 Task: Open Card Card0000000132 in Board Board0000000033 in Workspace WS0000000011 in Trello. Add Member Nikrathi889@gmail.com to Card Card0000000132 in Board Board0000000033 in Workspace WS0000000011 in Trello. Add Red Label titled Label0000000132 to Card Card0000000132 in Board Board0000000033 in Workspace WS0000000011 in Trello. Add Checklist CL0000000132 to Card Card0000000132 in Board Board0000000033 in Workspace WS0000000011 in Trello. Add Dates with Start Date as Nov 01 2023 and Due Date as Nov 30 2023 to Card Card0000000132 in Board Board0000000033 in Workspace WS0000000011 in Trello
Action: Mouse moved to (396, 547)
Screenshot: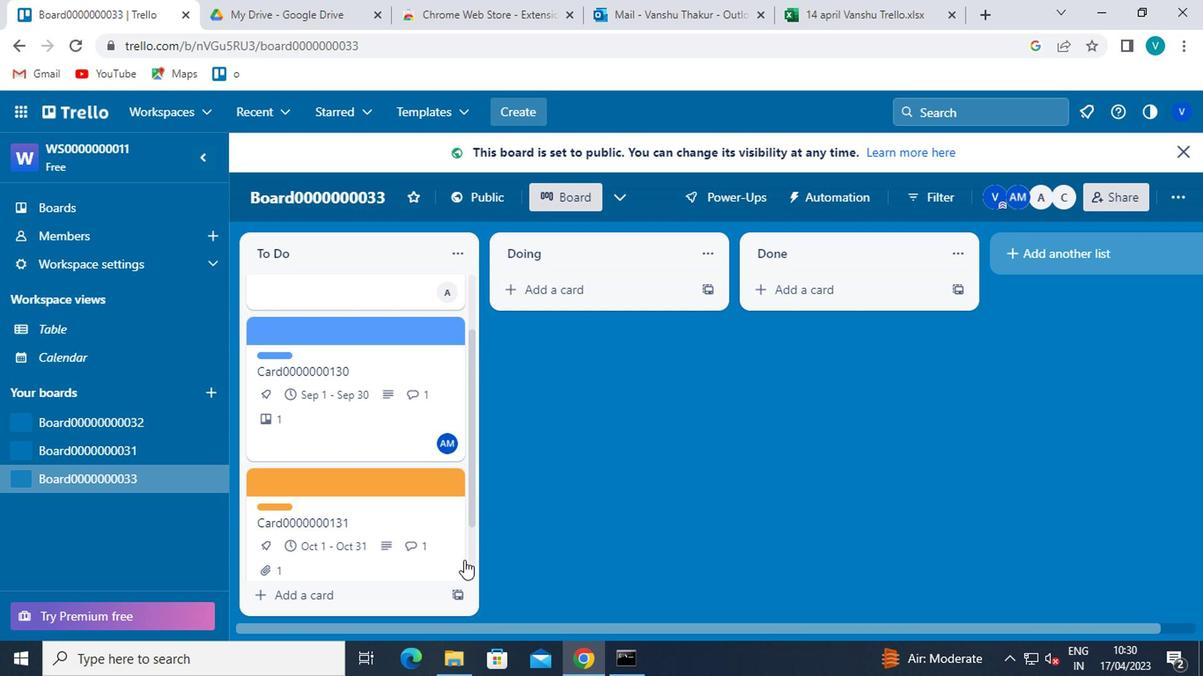 
Action: Mouse scrolled (396, 546) with delta (0, 0)
Screenshot: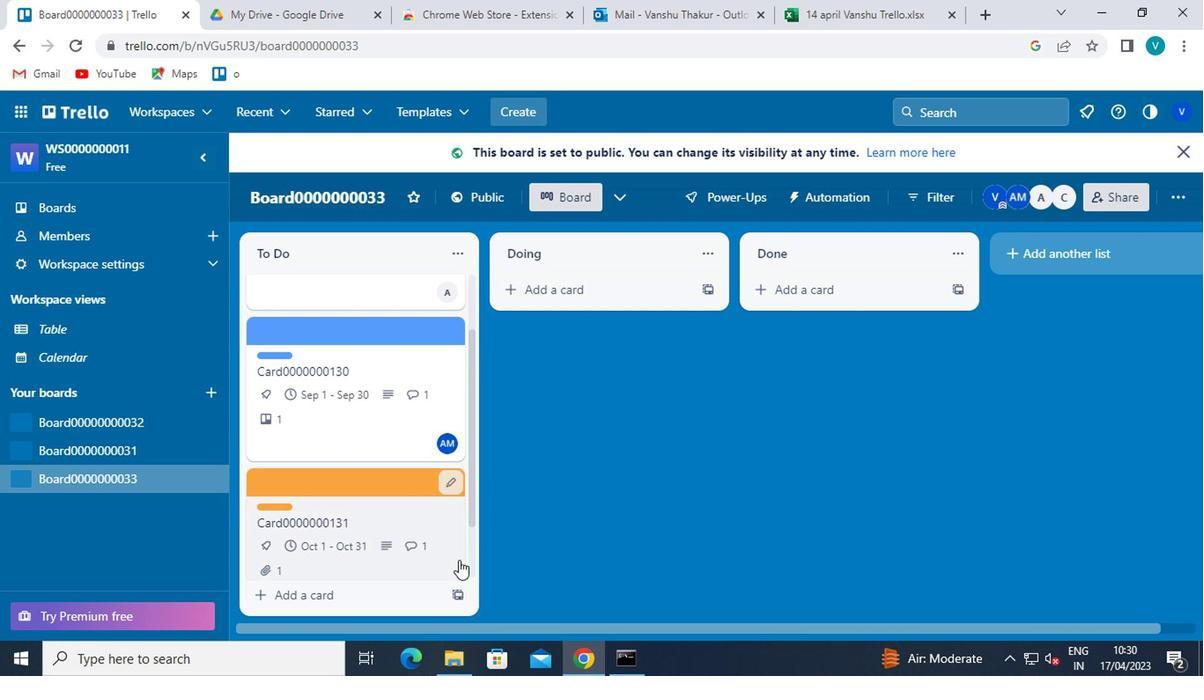 
Action: Mouse moved to (396, 547)
Screenshot: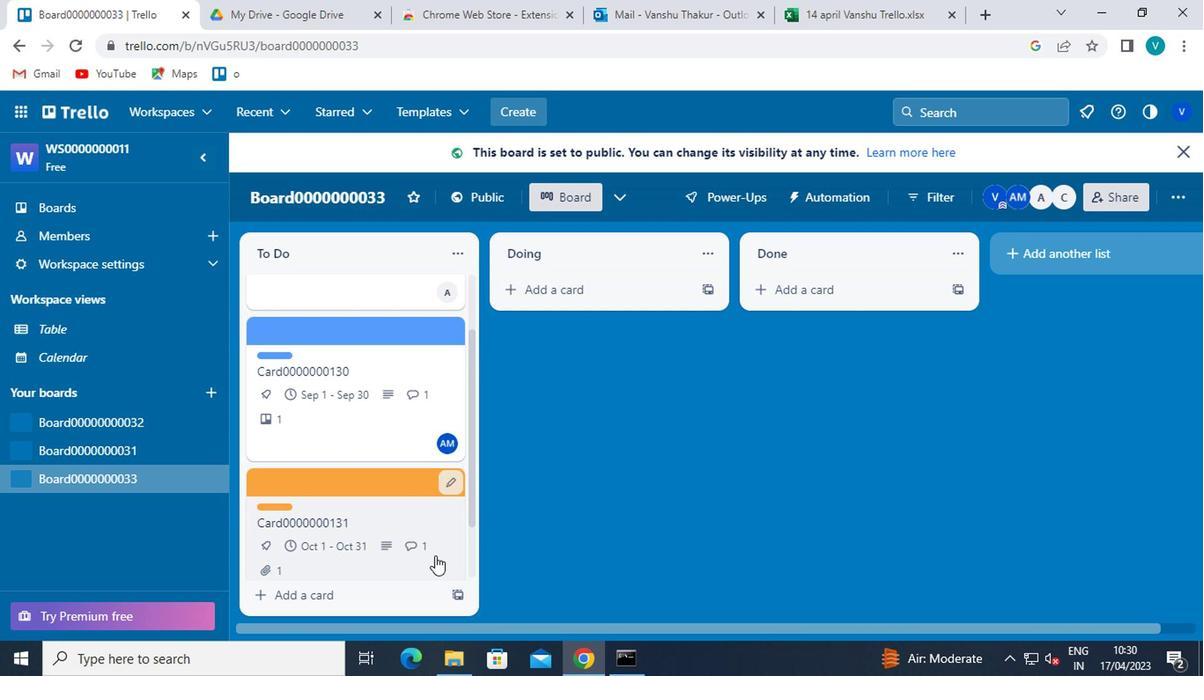 
Action: Mouse scrolled (396, 546) with delta (0, 0)
Screenshot: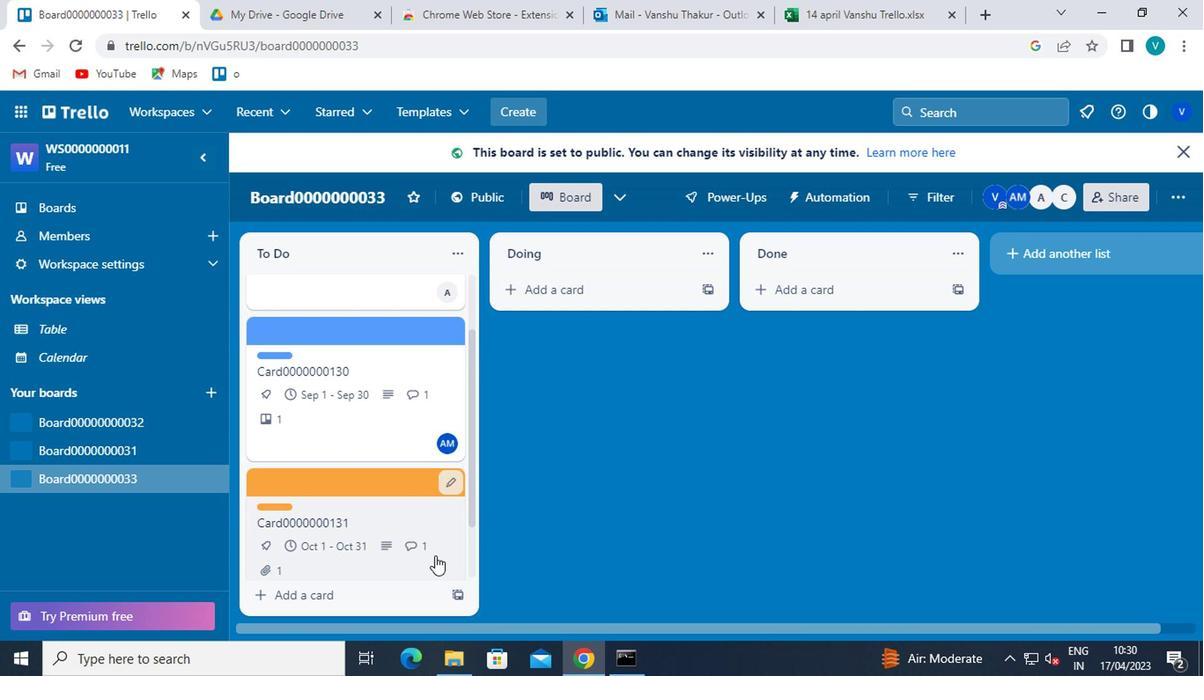 
Action: Mouse scrolled (396, 546) with delta (0, 0)
Screenshot: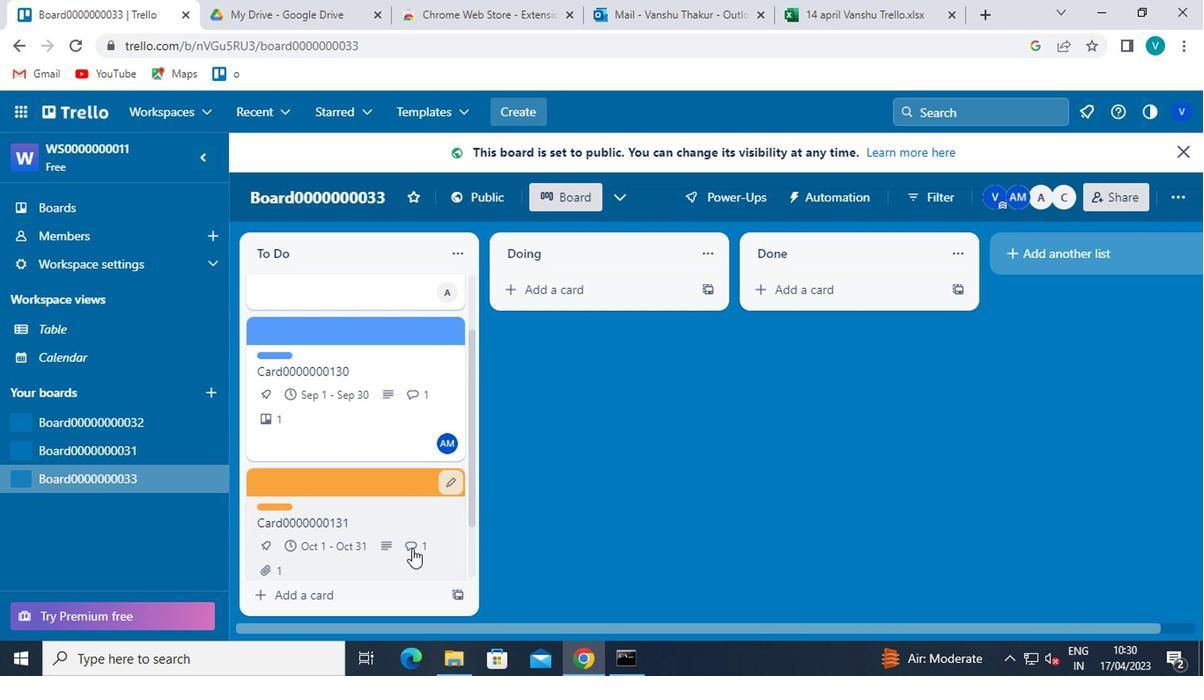 
Action: Mouse scrolled (396, 546) with delta (0, 0)
Screenshot: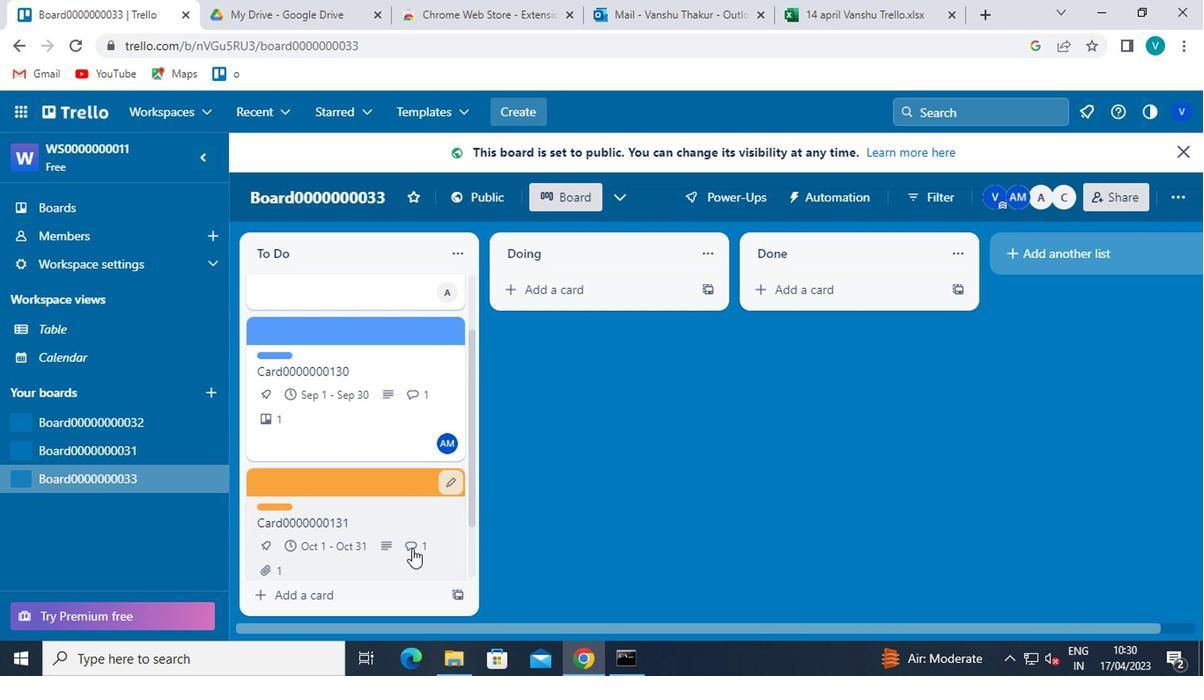 
Action: Mouse scrolled (396, 546) with delta (0, 0)
Screenshot: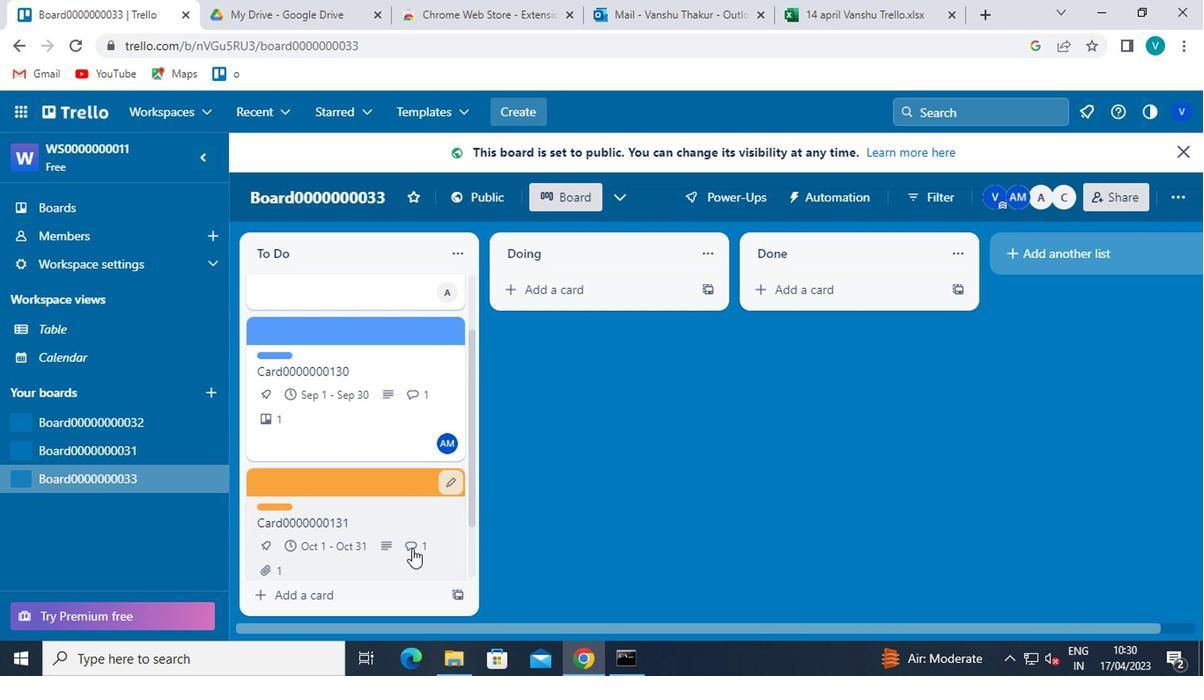 
Action: Mouse scrolled (396, 546) with delta (0, 0)
Screenshot: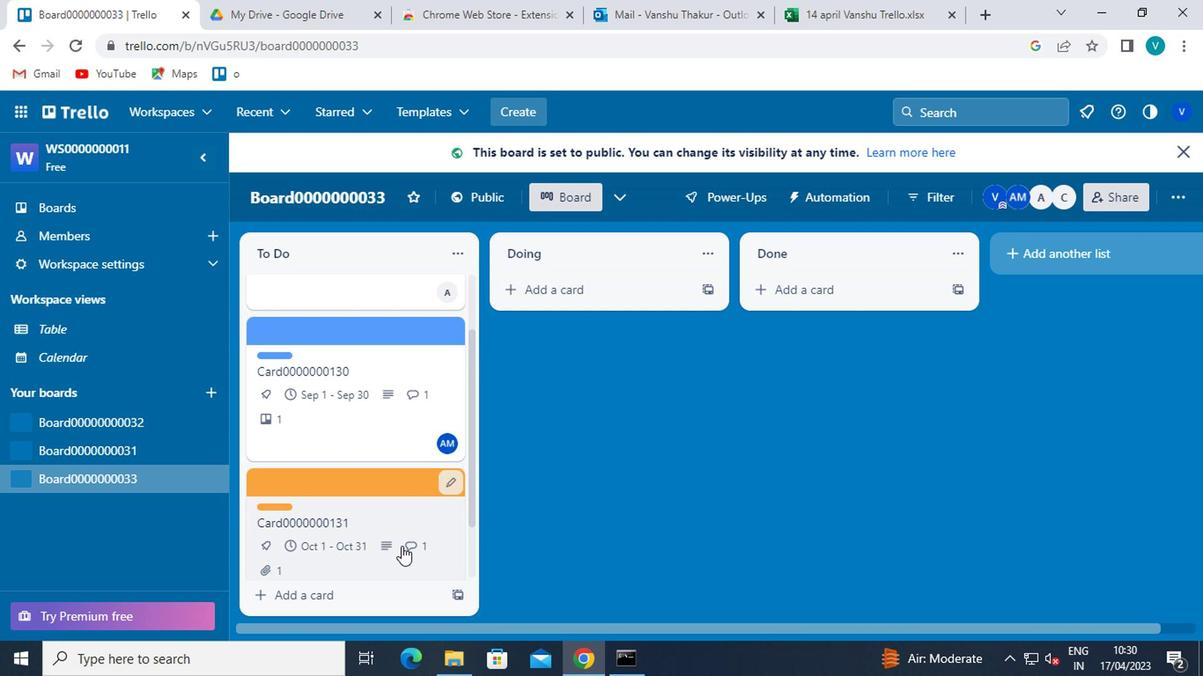 
Action: Mouse scrolled (396, 546) with delta (0, 0)
Screenshot: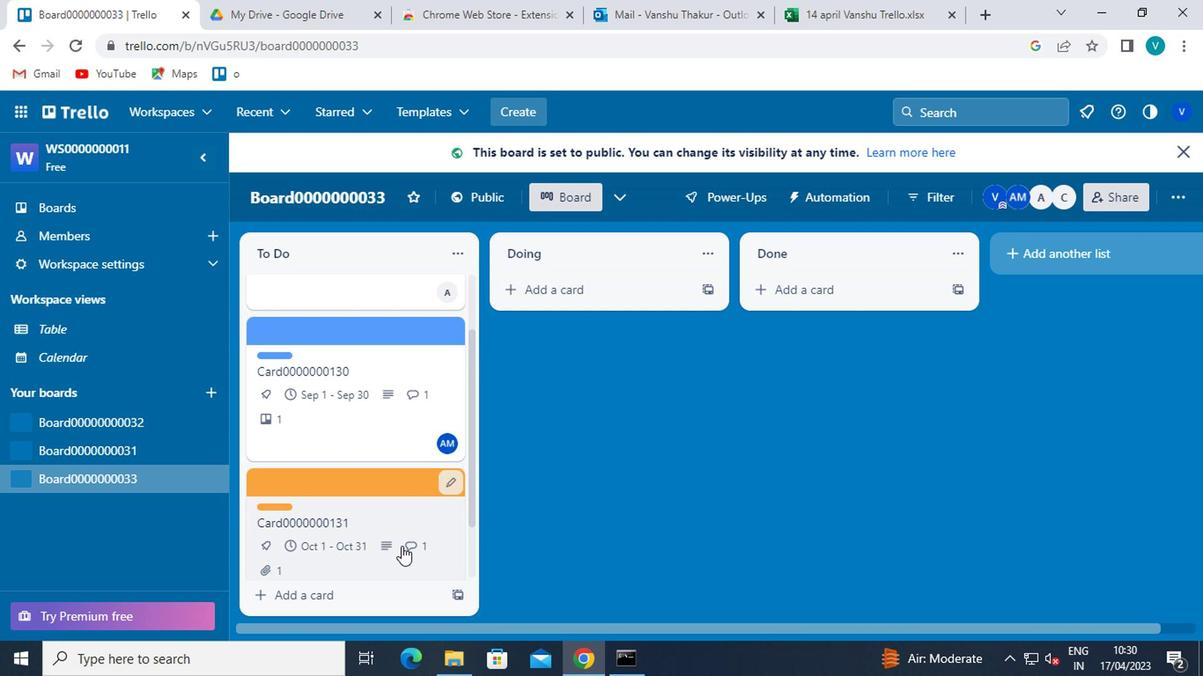 
Action: Mouse moved to (375, 547)
Screenshot: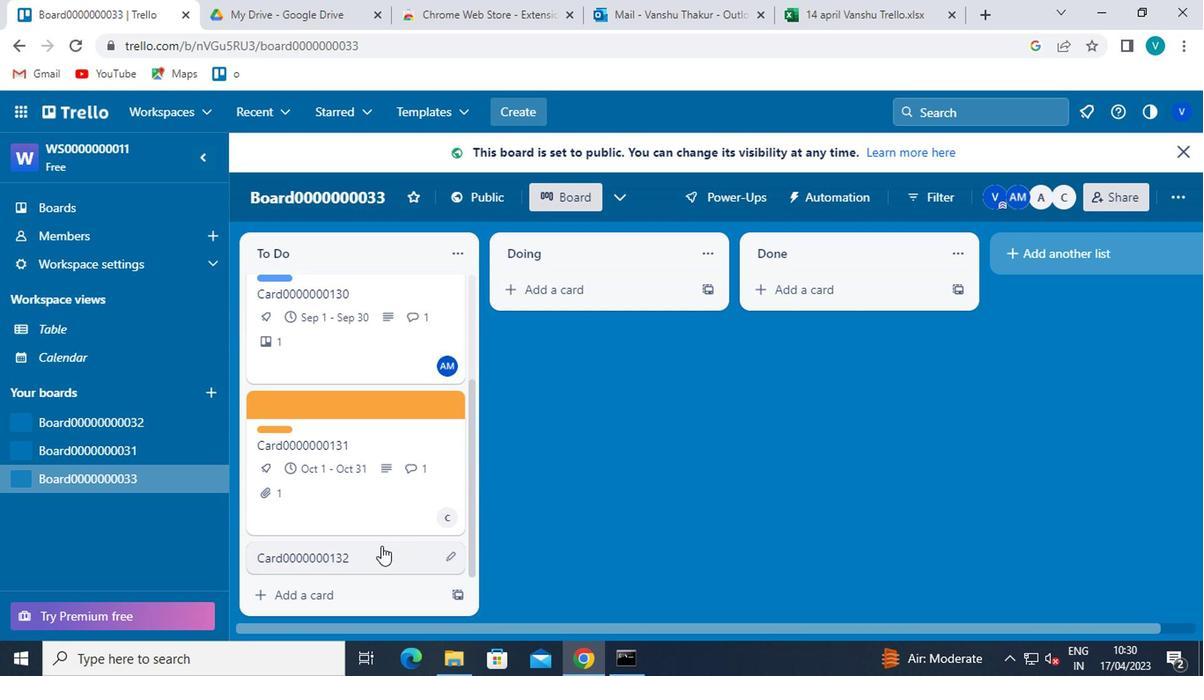 
Action: Mouse pressed left at (375, 547)
Screenshot: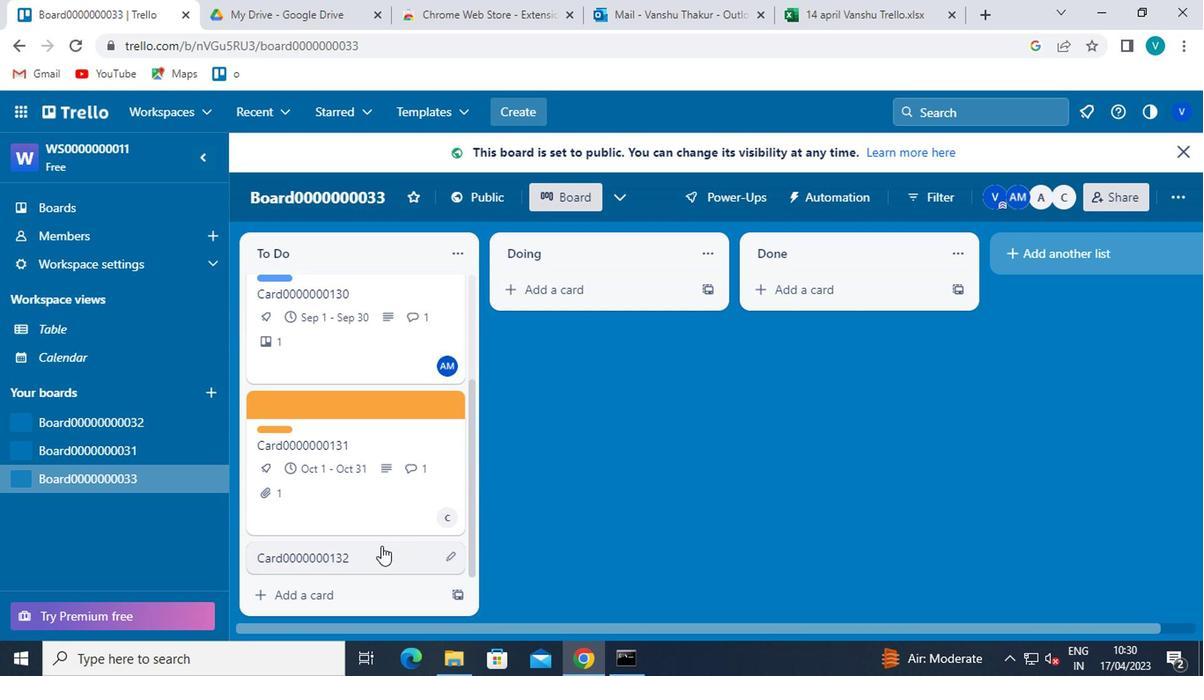 
Action: Mouse moved to (789, 326)
Screenshot: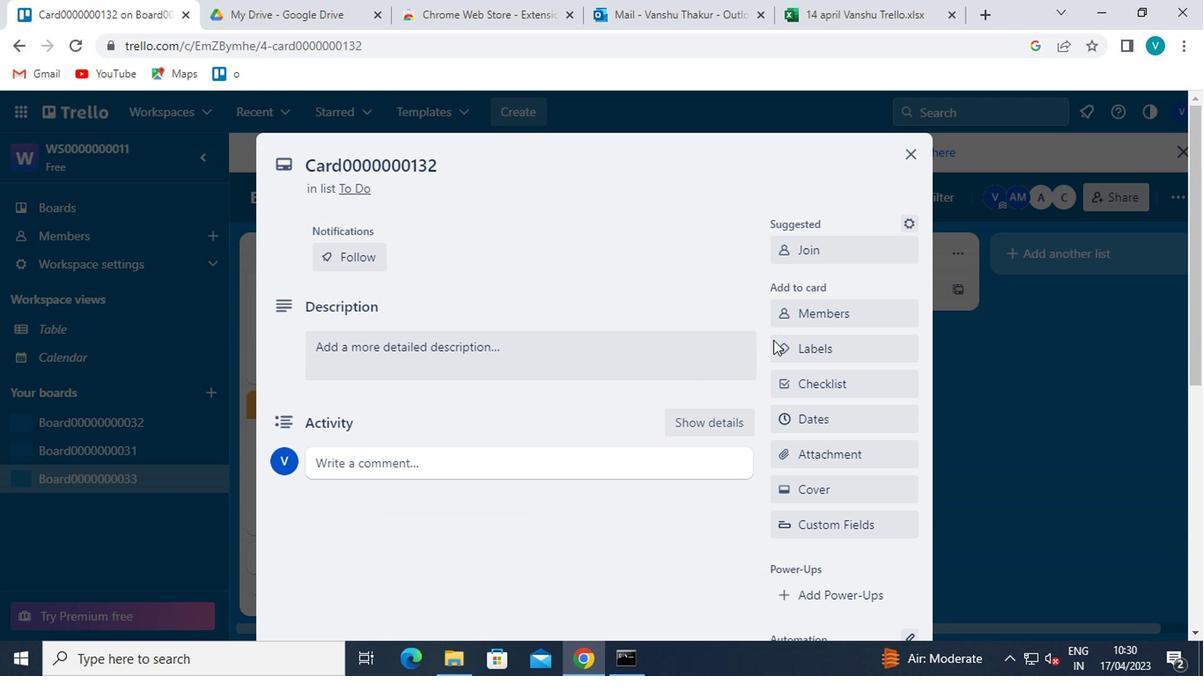 
Action: Mouse pressed left at (789, 326)
Screenshot: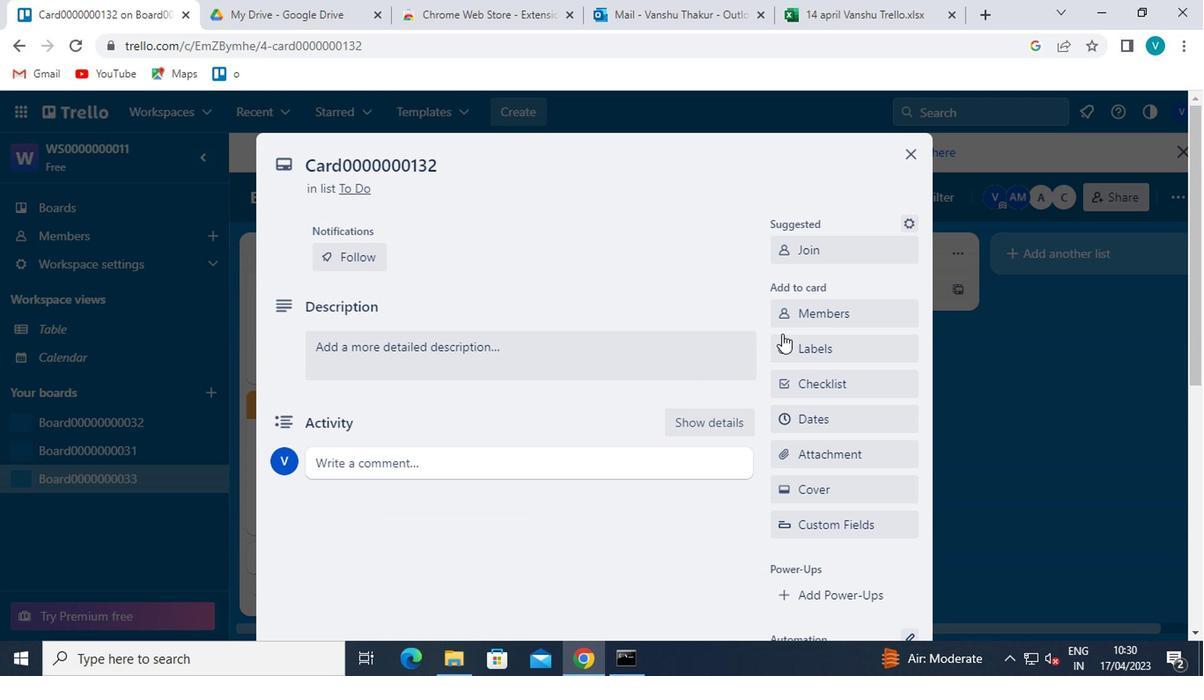 
Action: Mouse moved to (858, 207)
Screenshot: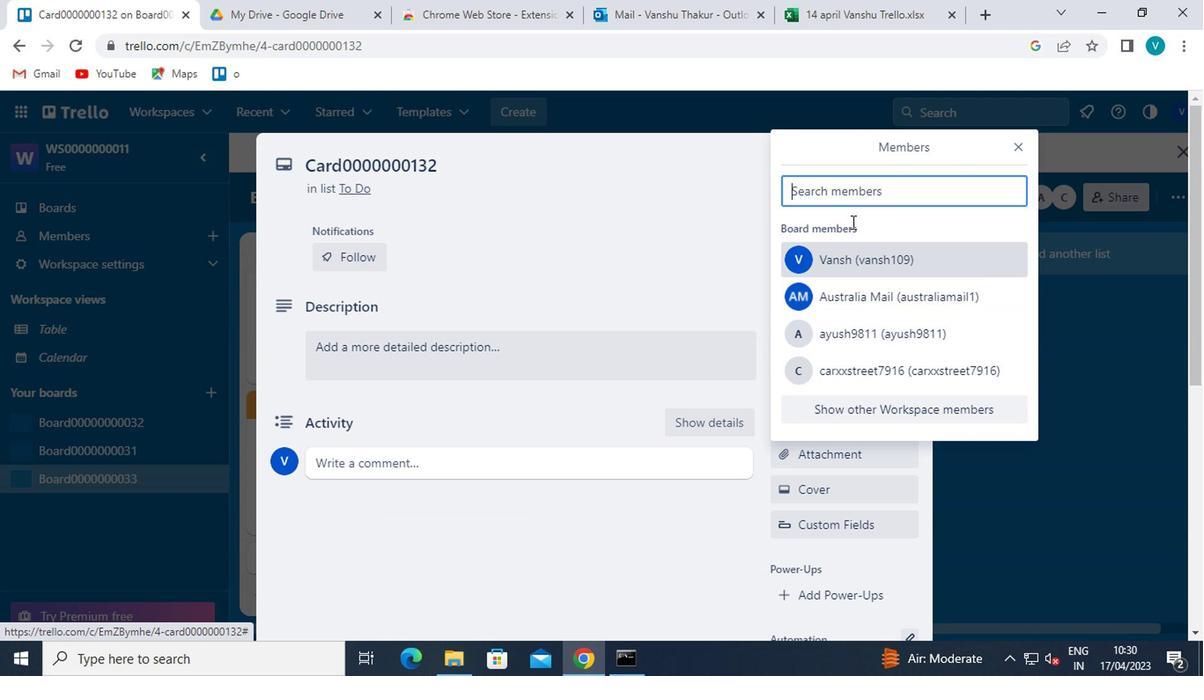 
Action: Mouse pressed left at (858, 207)
Screenshot: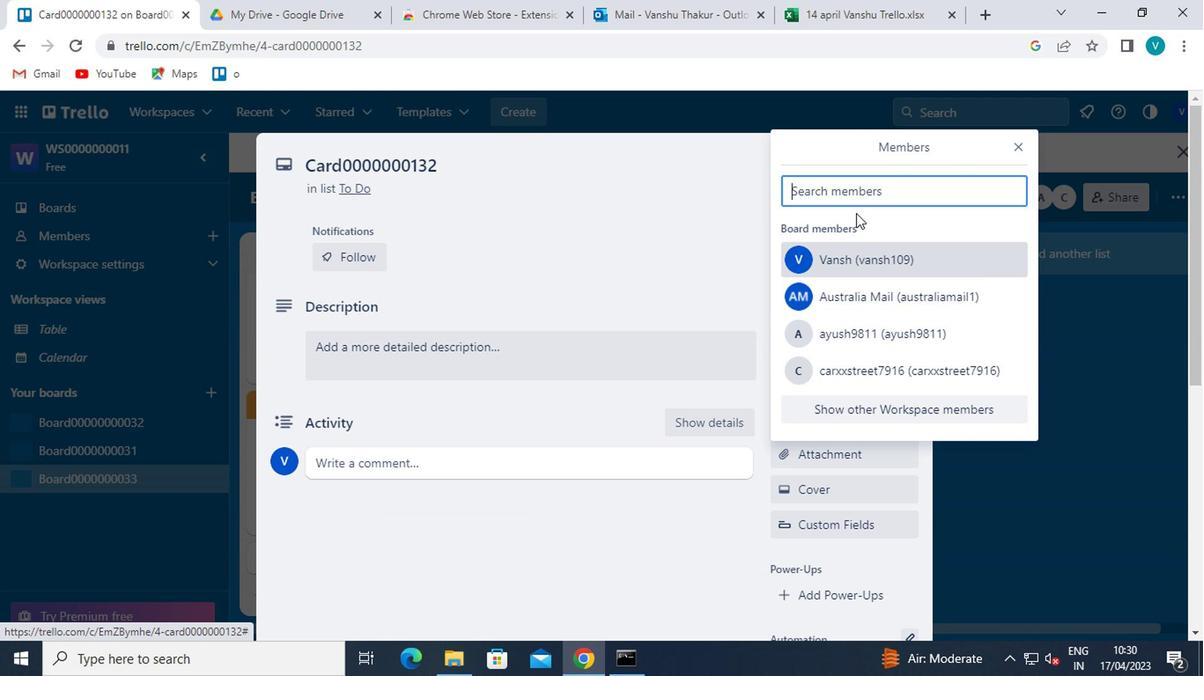 
Action: Mouse moved to (857, 207)
Screenshot: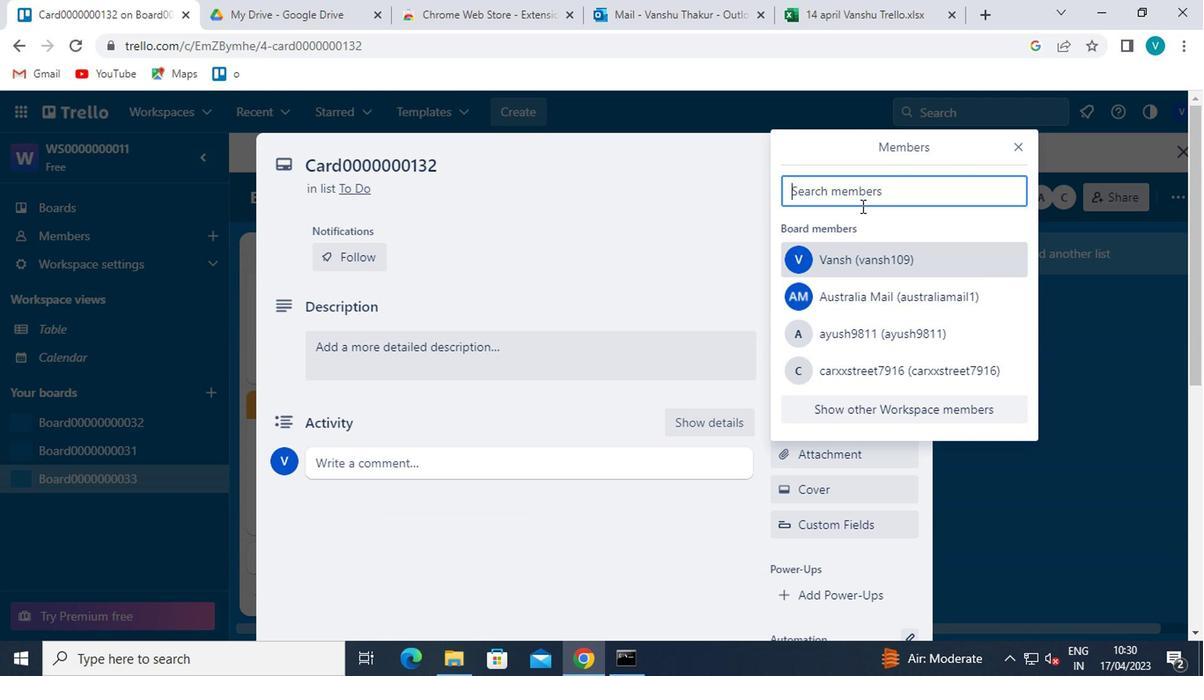 
Action: Key pressed <Key.shift>NIKRATHI889<Key.shift>@GMAIL.COM
Screenshot: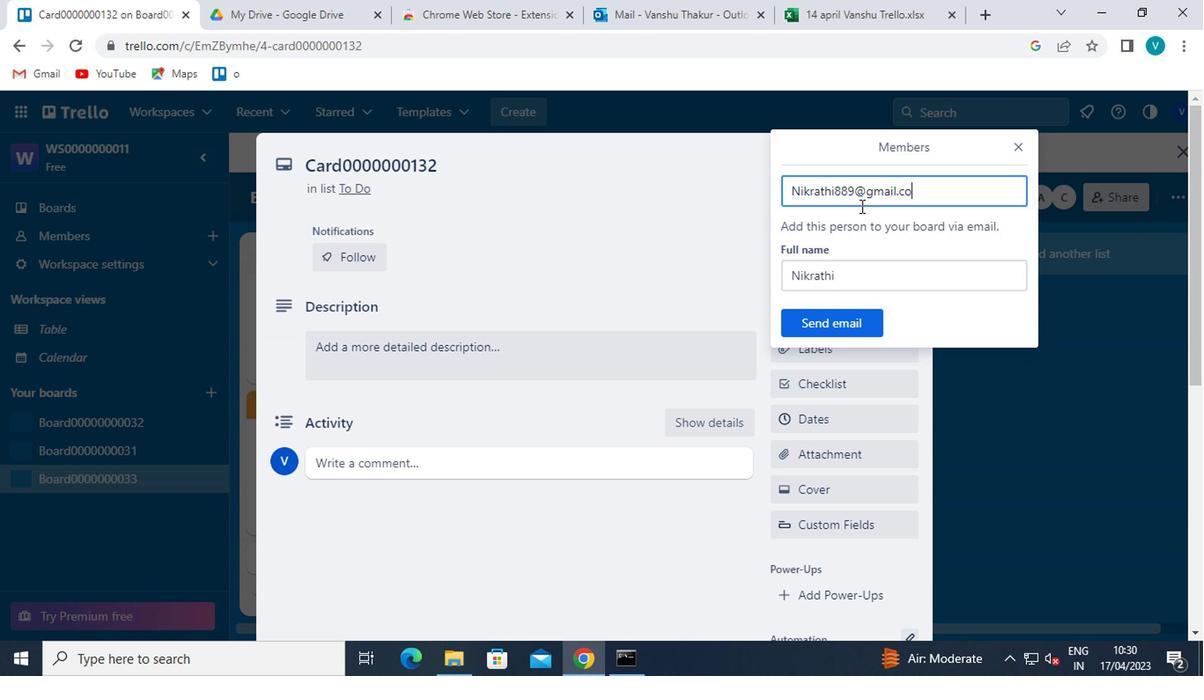 
Action: Mouse moved to (869, 328)
Screenshot: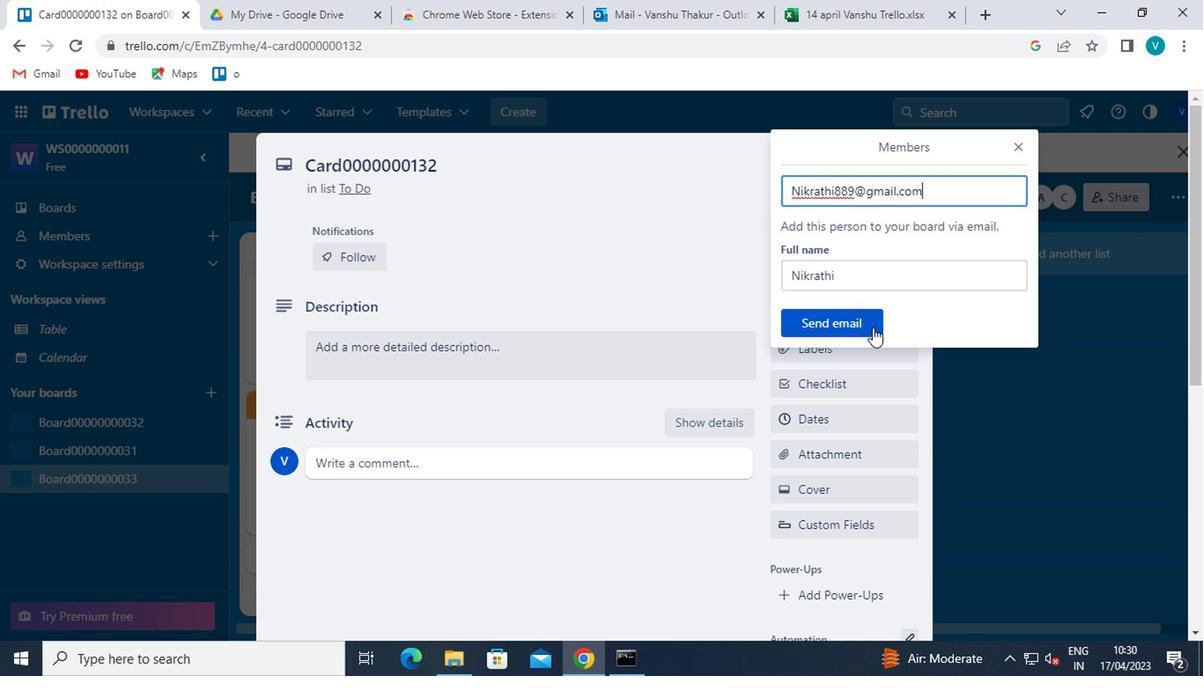 
Action: Mouse pressed left at (869, 328)
Screenshot: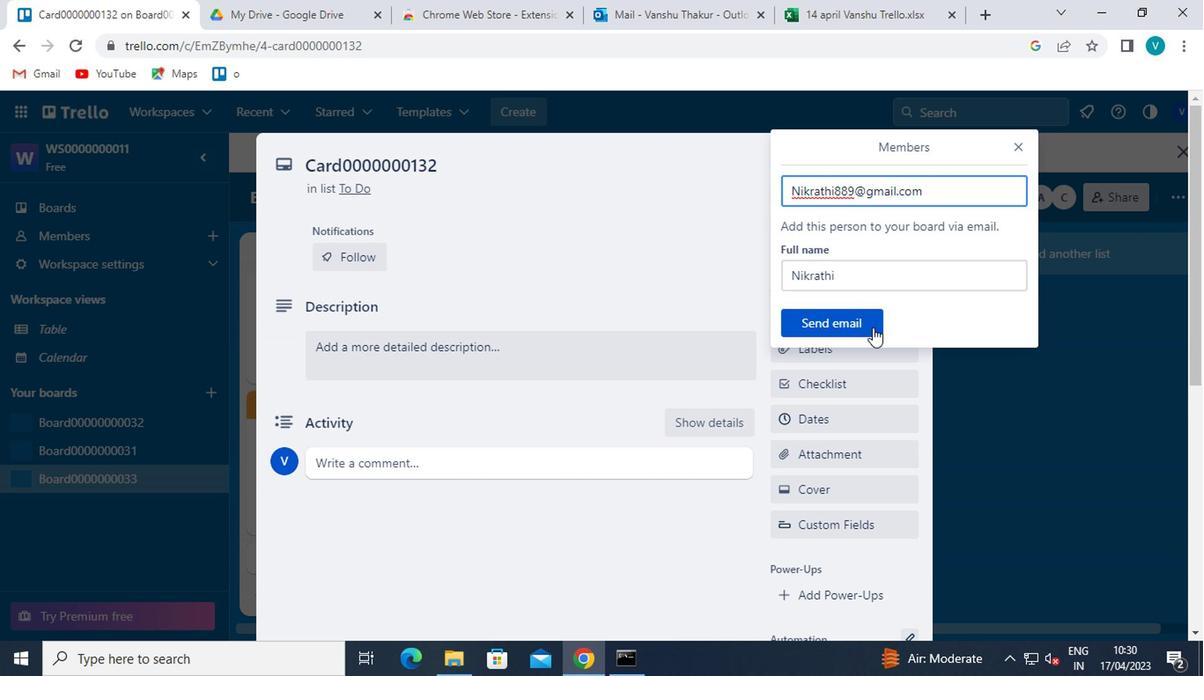 
Action: Mouse moved to (842, 354)
Screenshot: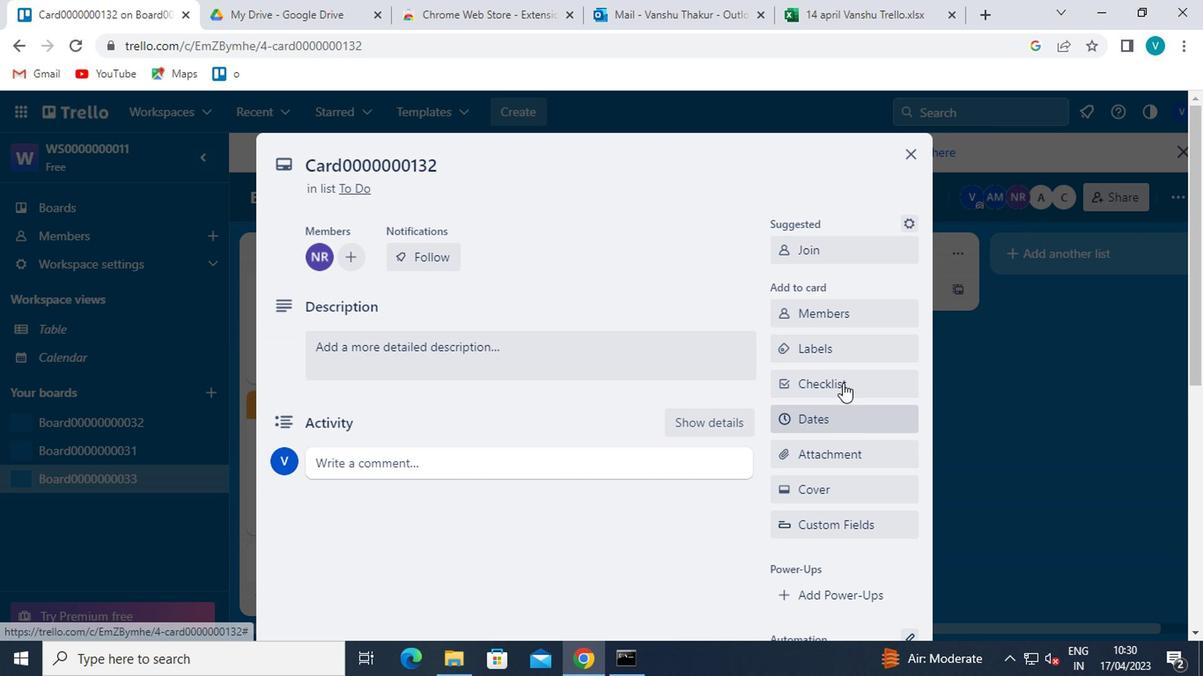 
Action: Mouse pressed left at (842, 354)
Screenshot: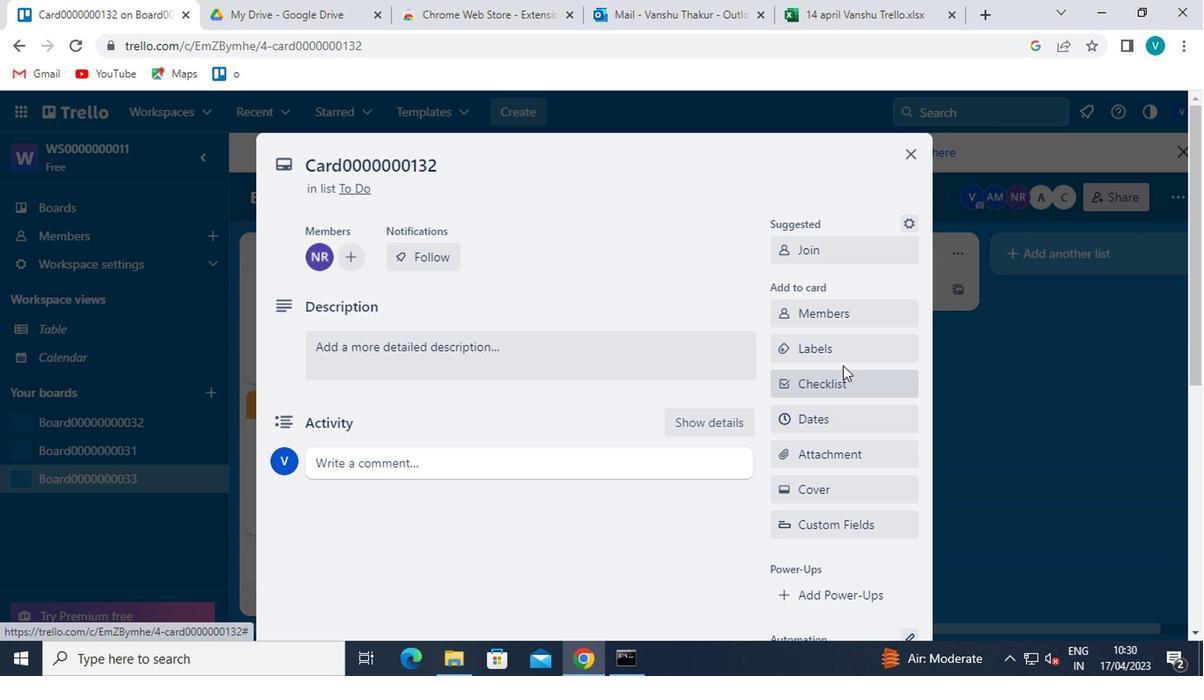 
Action: Mouse moved to (860, 557)
Screenshot: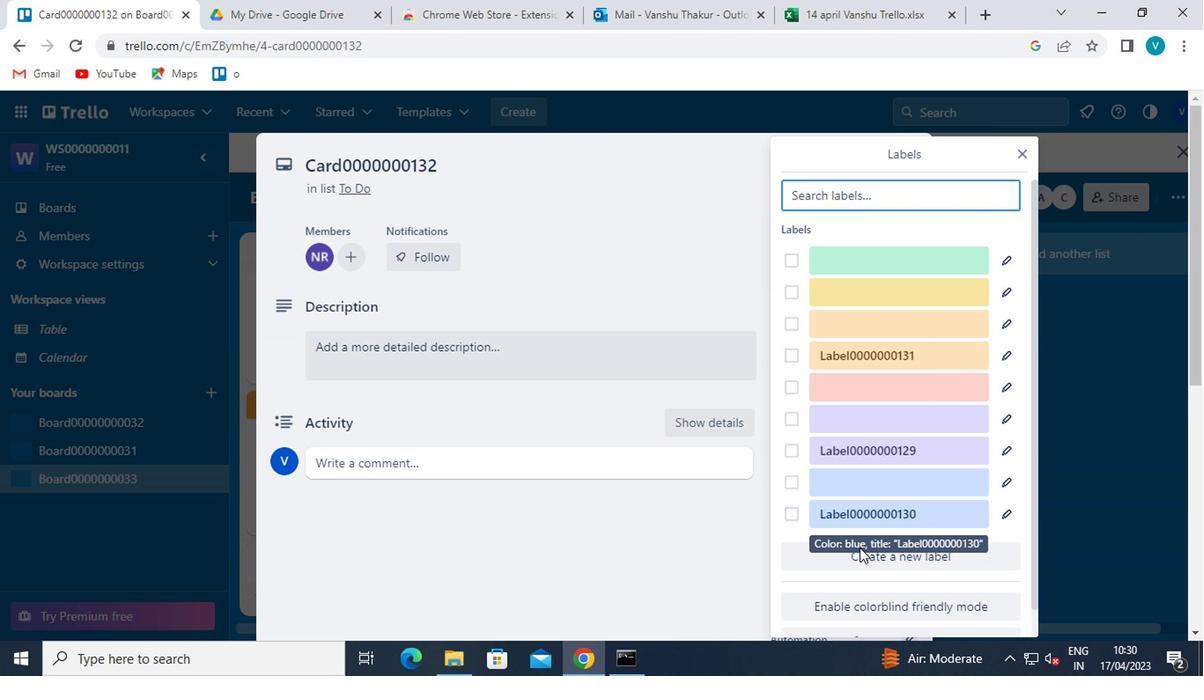 
Action: Mouse pressed left at (860, 557)
Screenshot: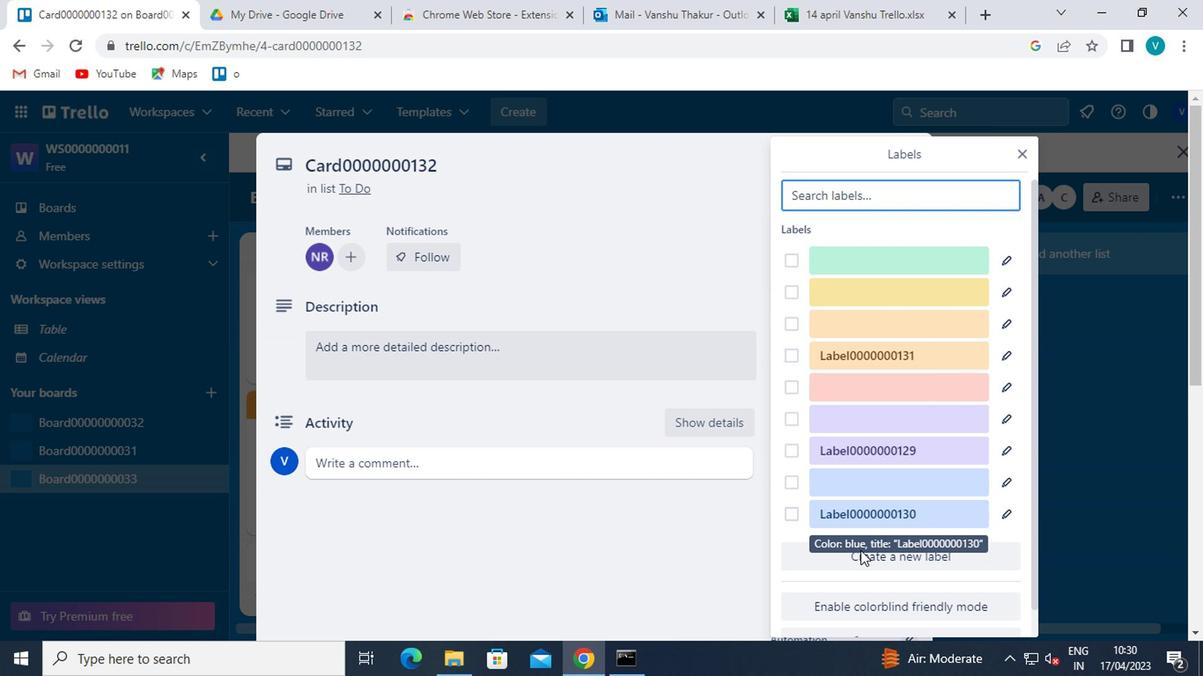 
Action: Mouse moved to (946, 406)
Screenshot: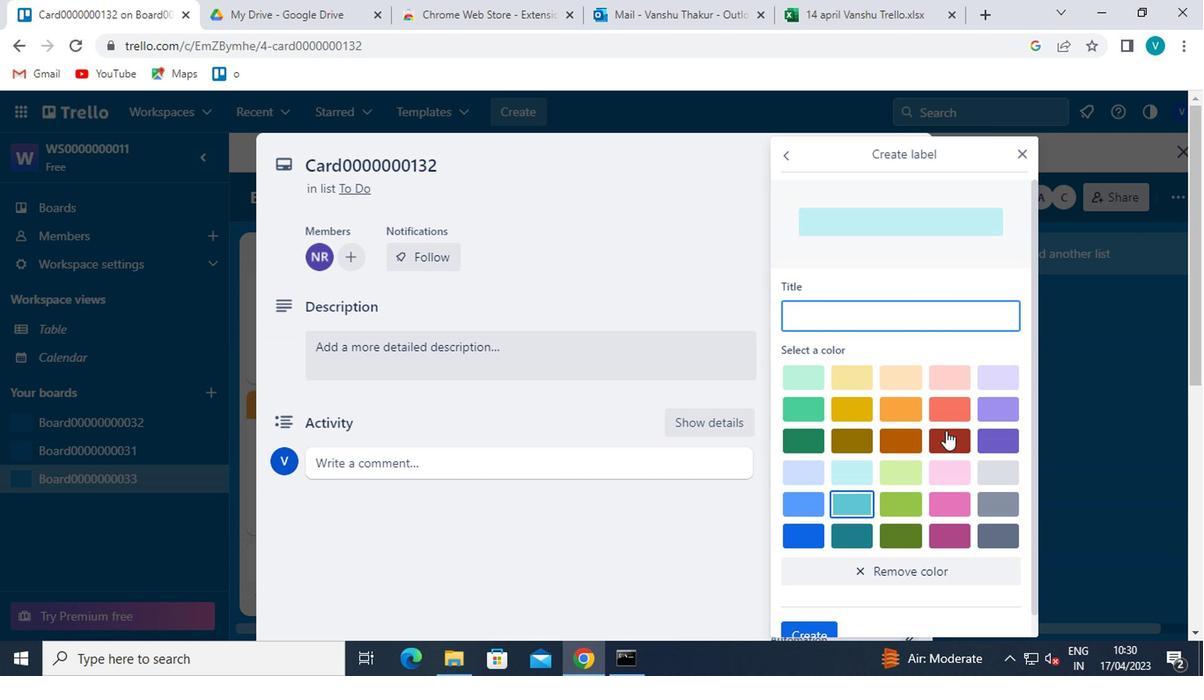 
Action: Mouse pressed left at (946, 406)
Screenshot: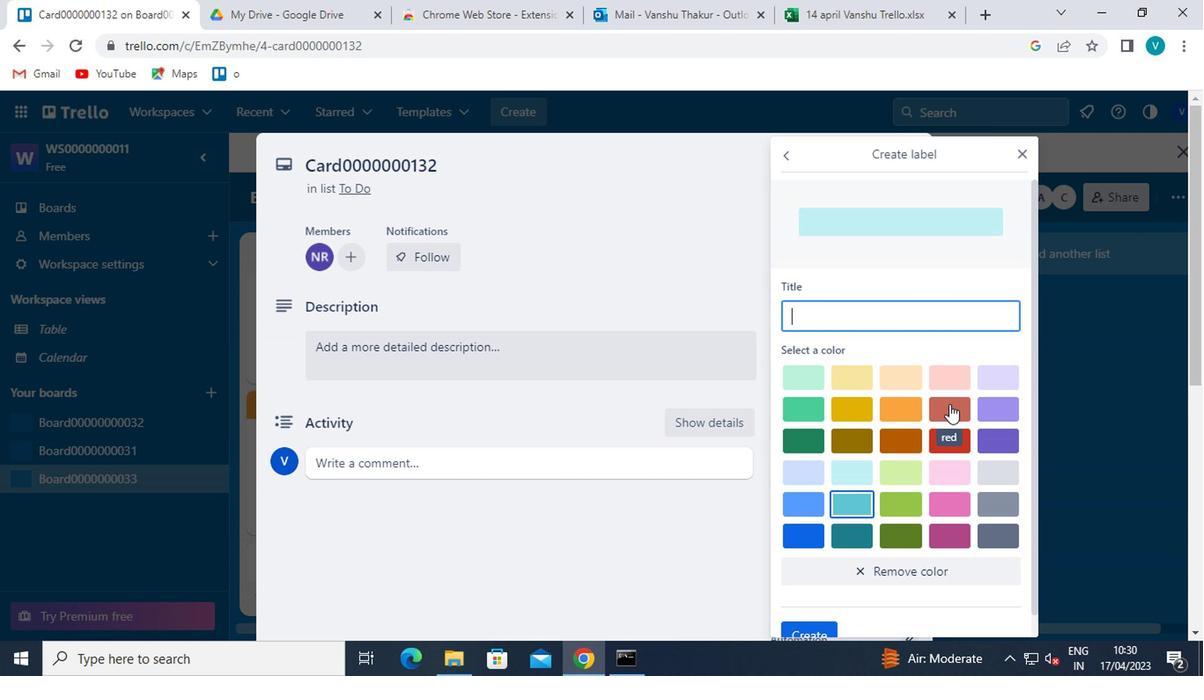 
Action: Mouse moved to (923, 328)
Screenshot: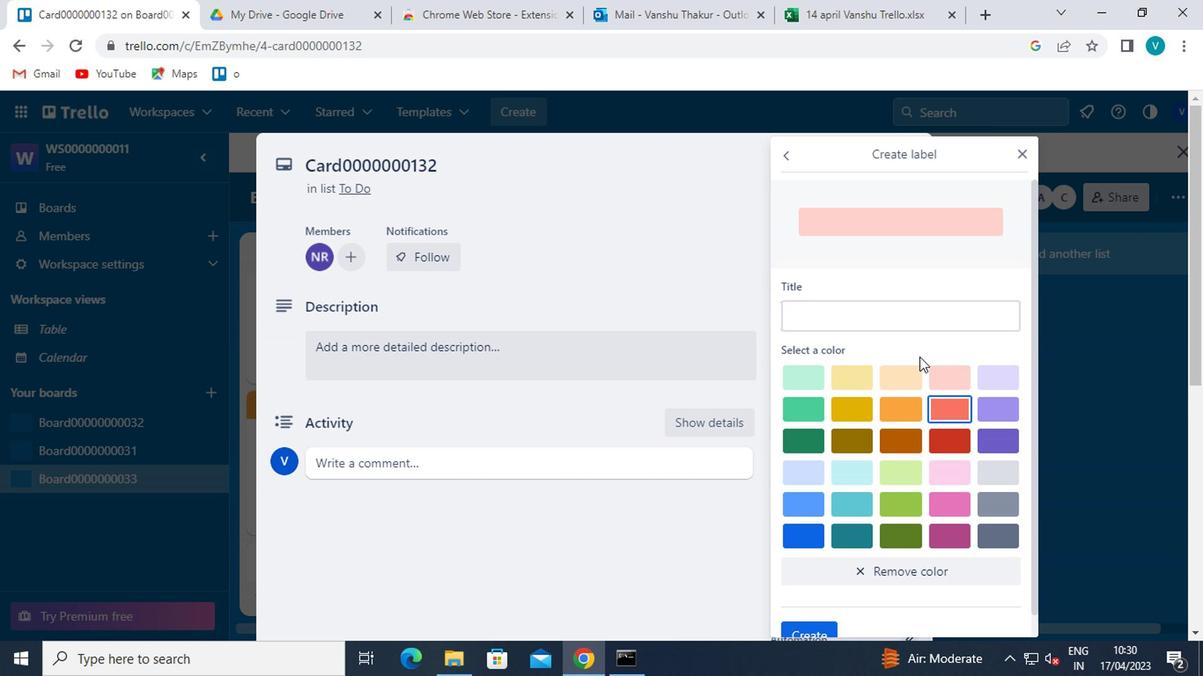 
Action: Mouse pressed left at (923, 328)
Screenshot: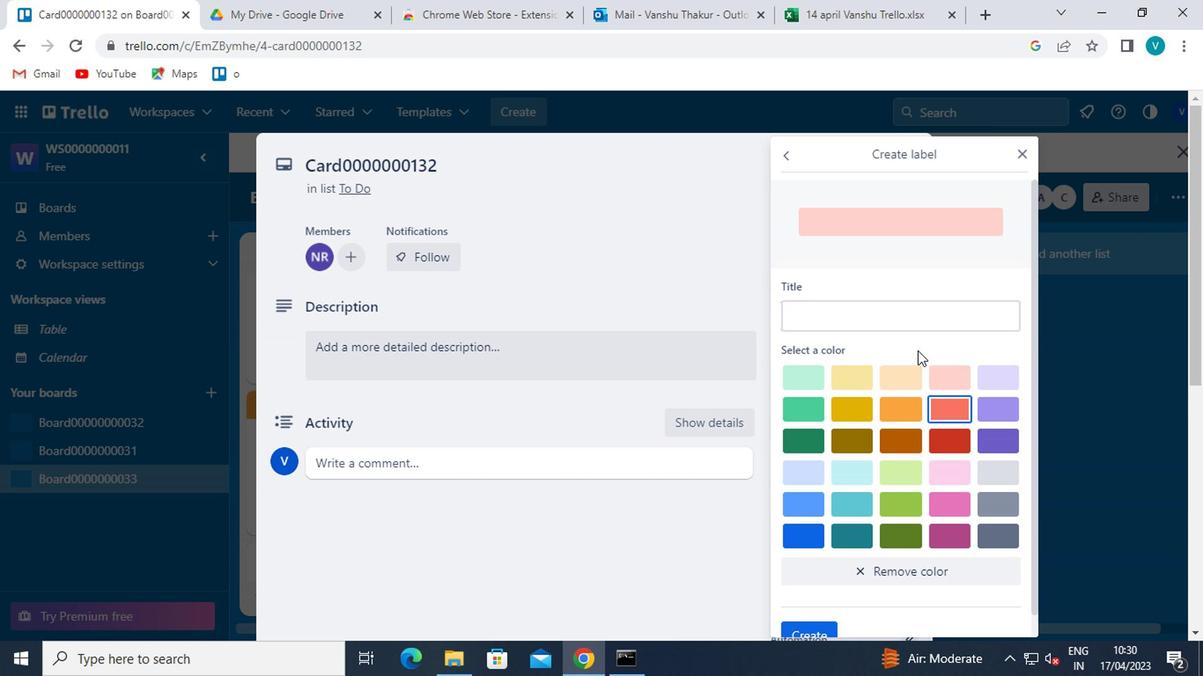 
Action: Mouse moved to (924, 327)
Screenshot: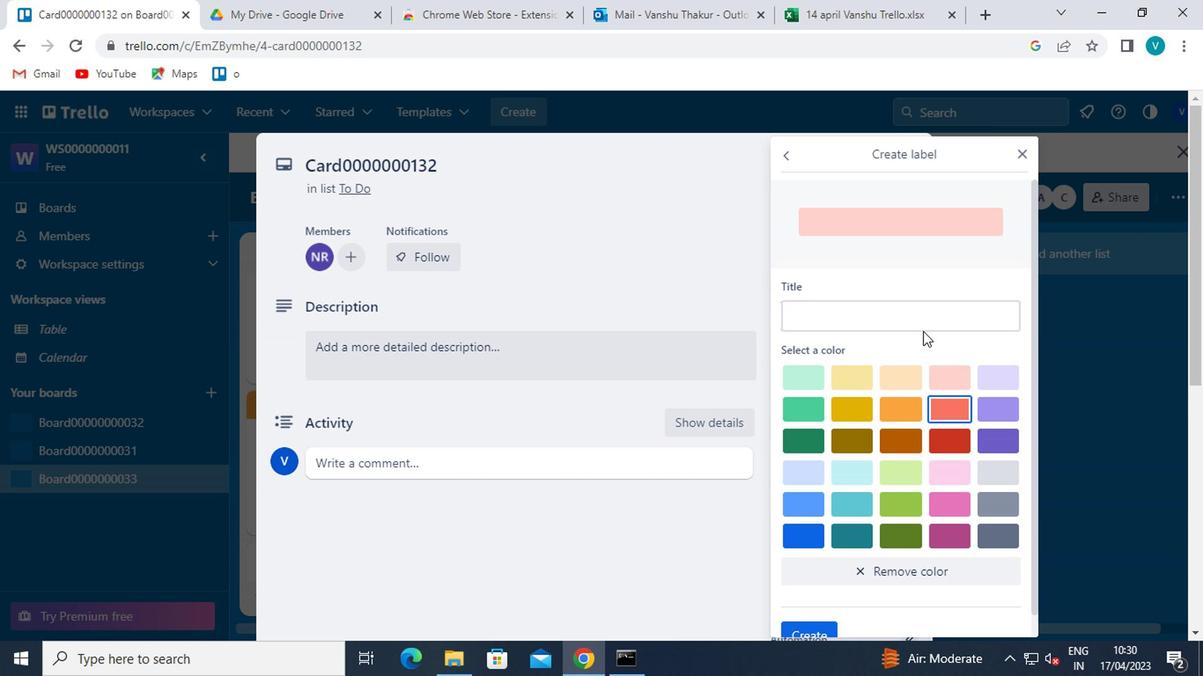 
Action: Key pressed <Key.shift>LABEL0000000132
Screenshot: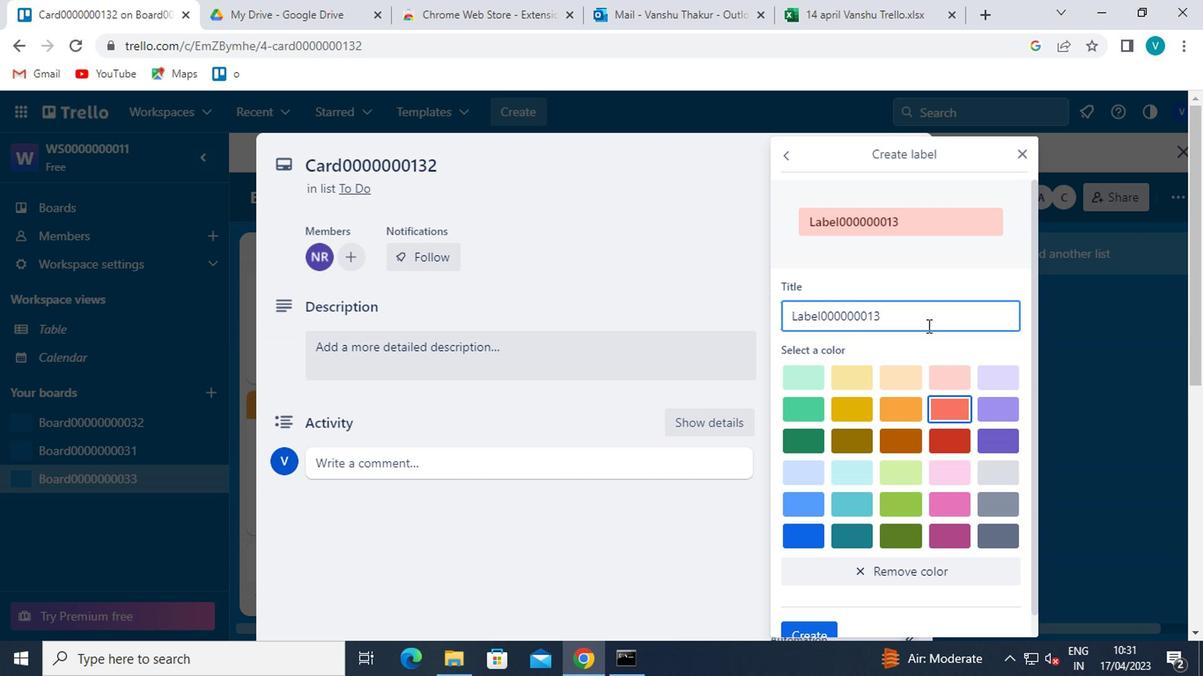 
Action: Mouse moved to (924, 327)
Screenshot: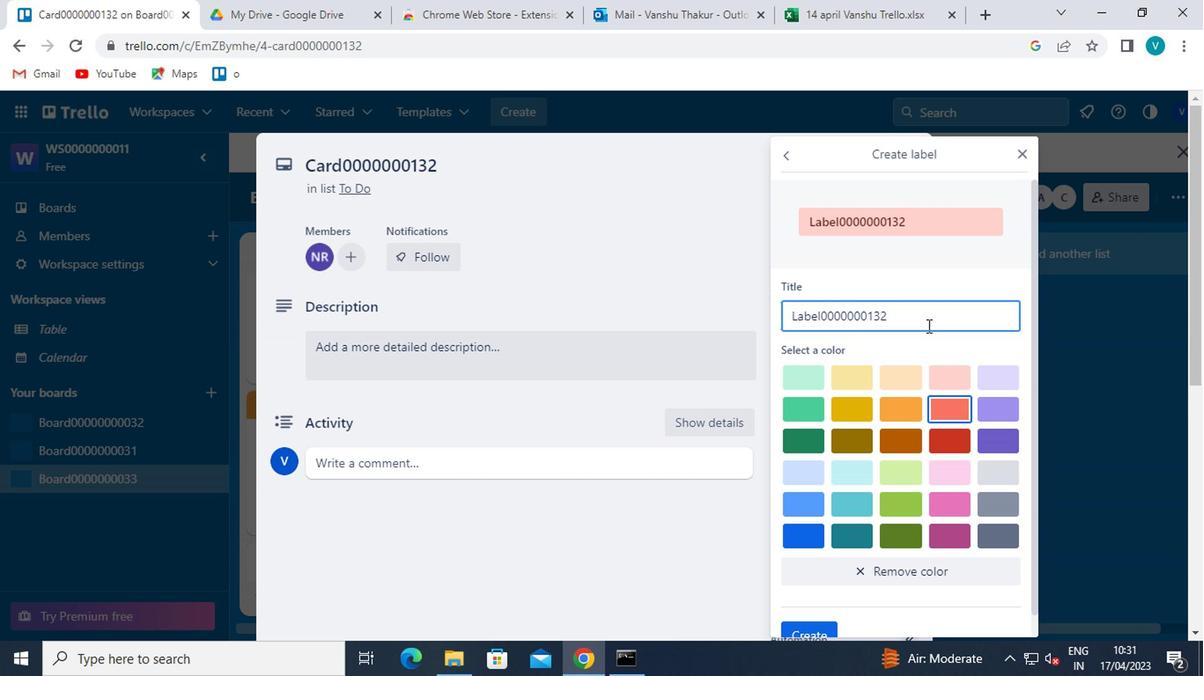 
Action: Mouse scrolled (924, 326) with delta (0, 0)
Screenshot: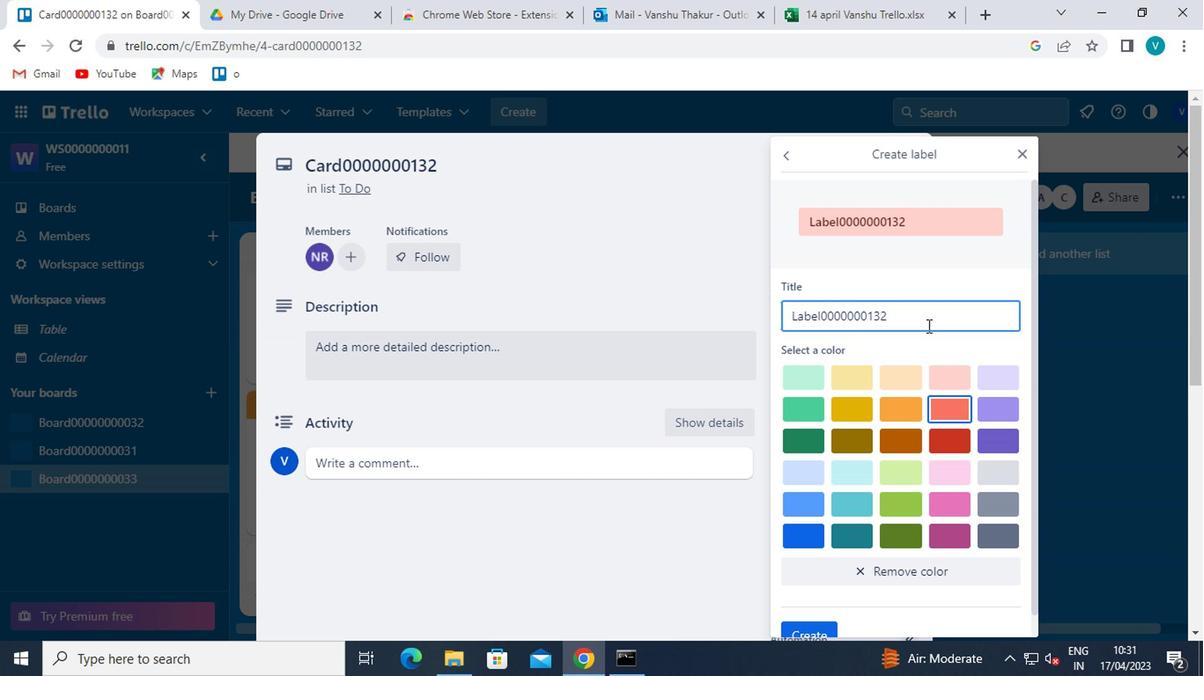 
Action: Mouse moved to (923, 327)
Screenshot: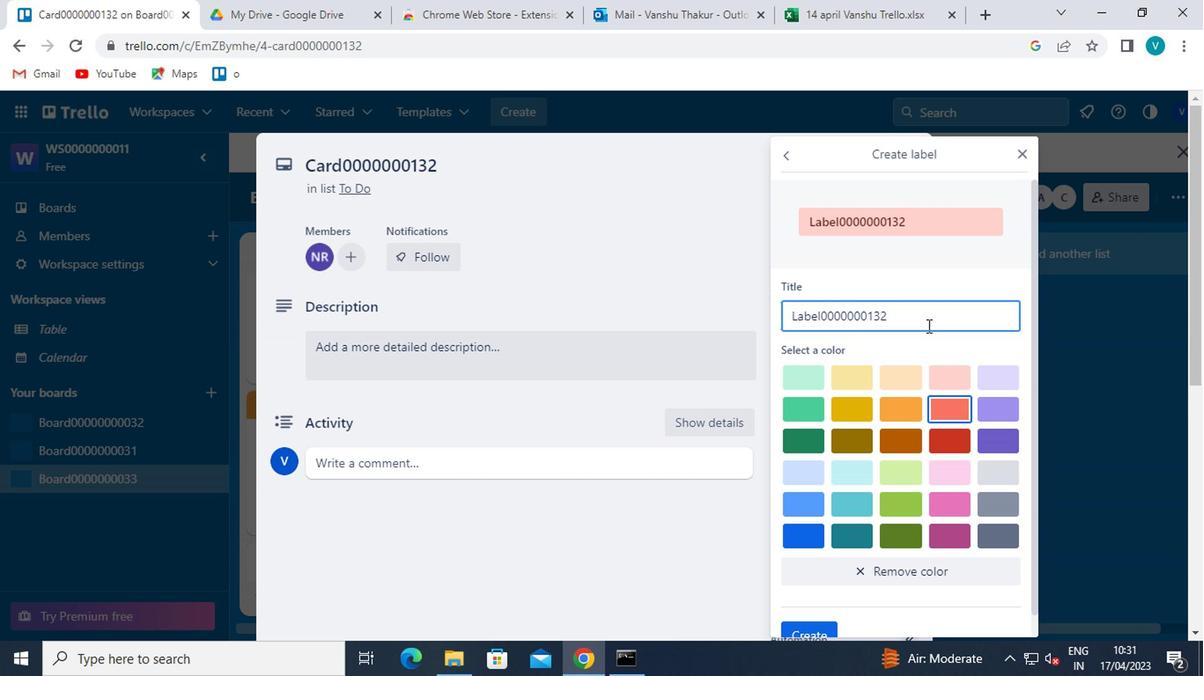
Action: Mouse scrolled (923, 326) with delta (0, 0)
Screenshot: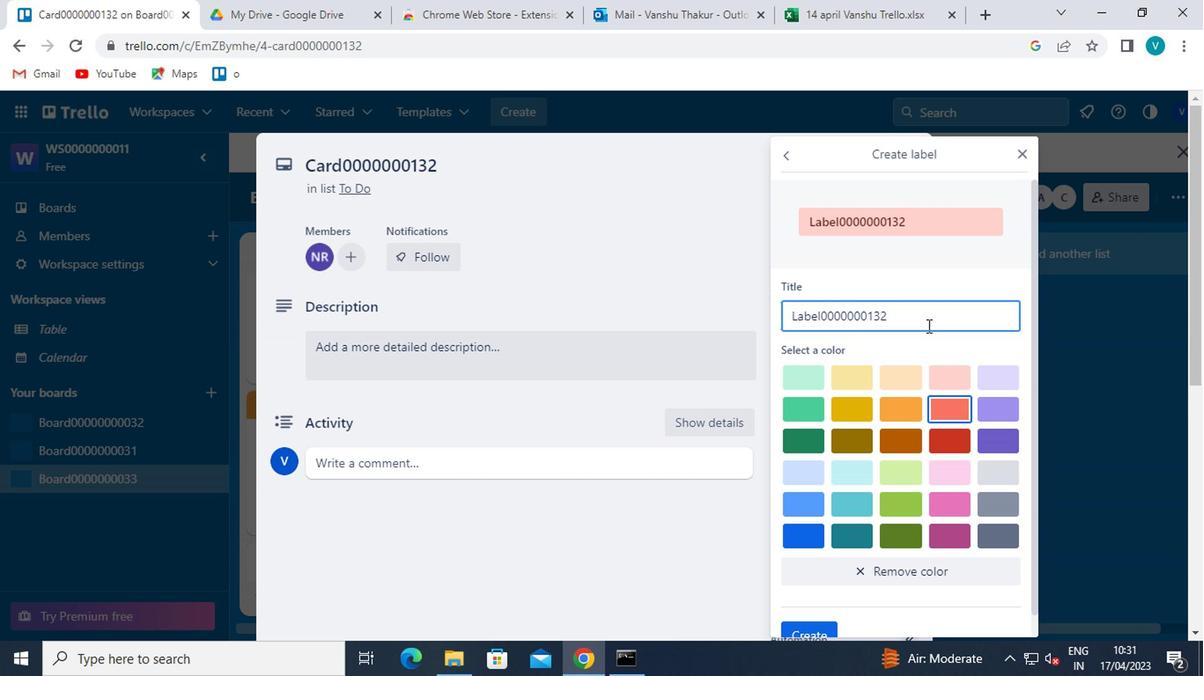 
Action: Mouse moved to (819, 622)
Screenshot: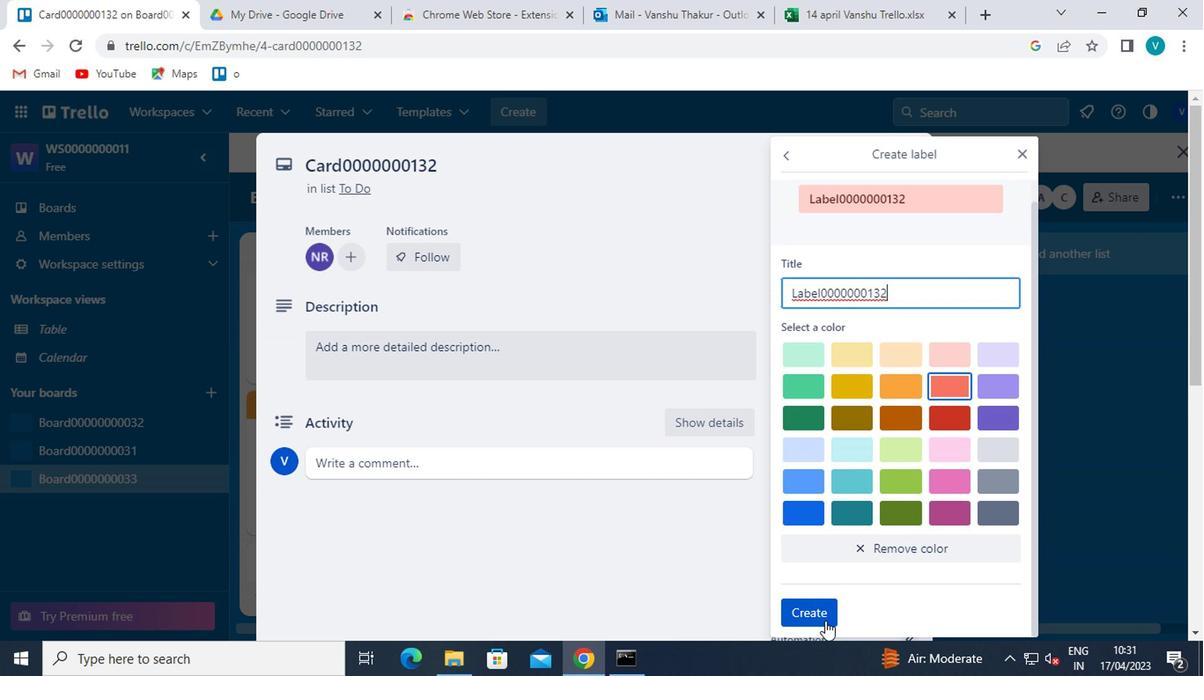 
Action: Mouse pressed left at (819, 622)
Screenshot: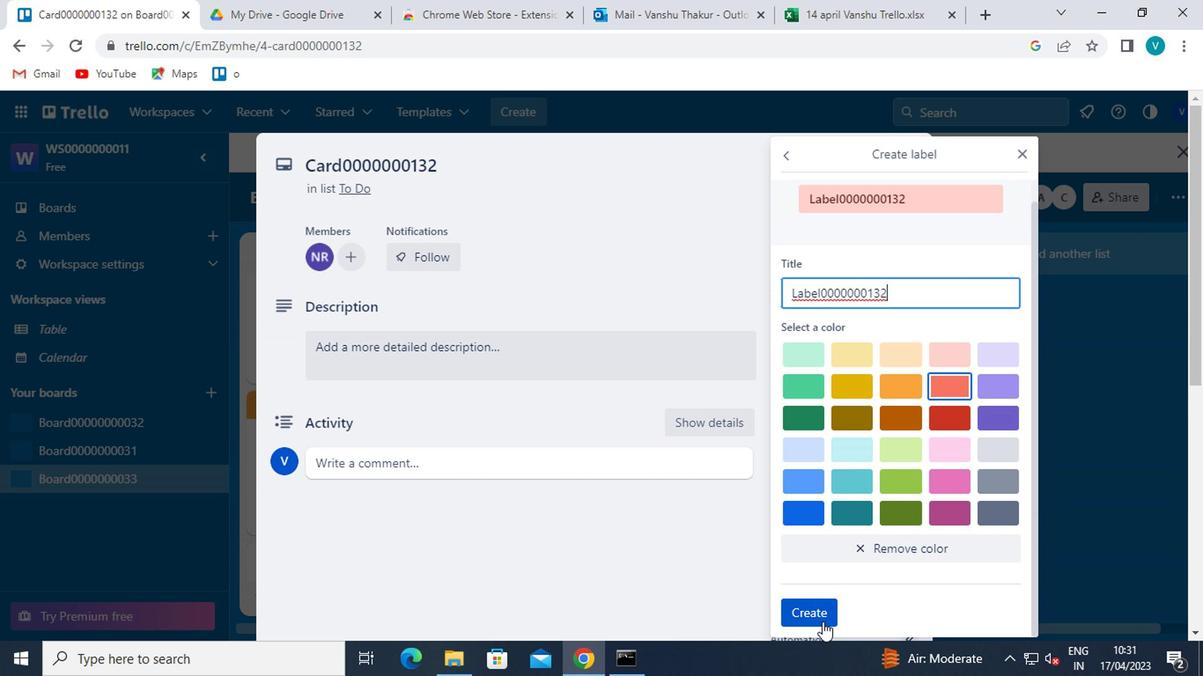 
Action: Mouse moved to (1012, 149)
Screenshot: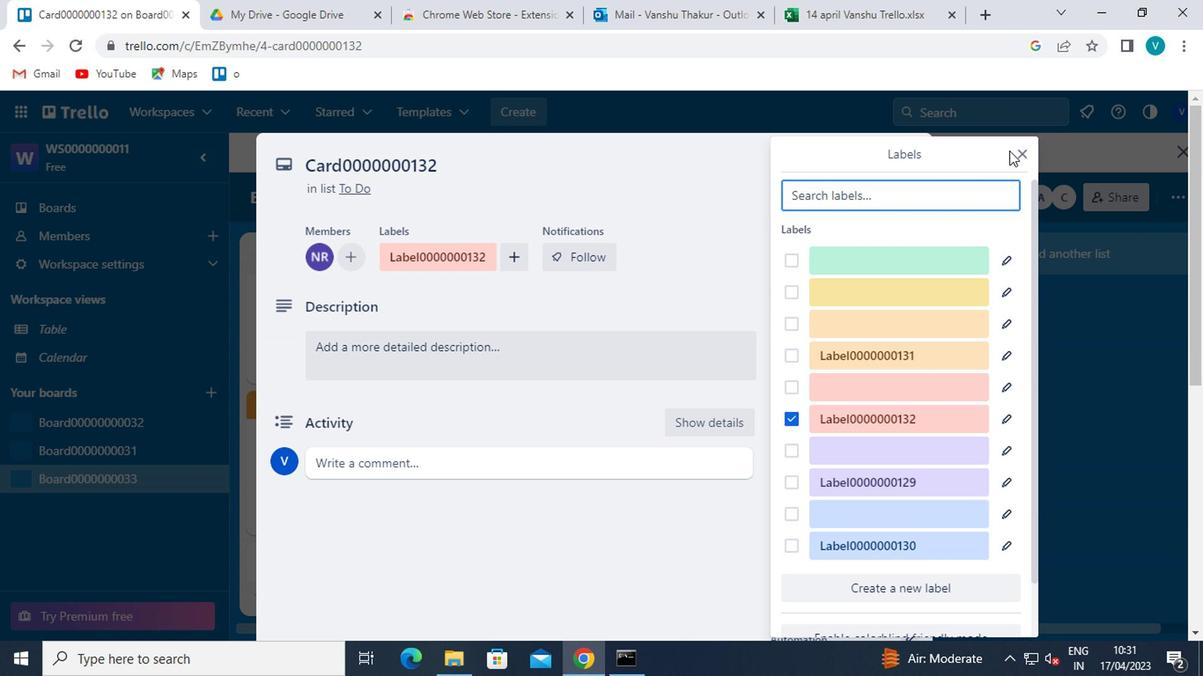 
Action: Mouse pressed left at (1012, 149)
Screenshot: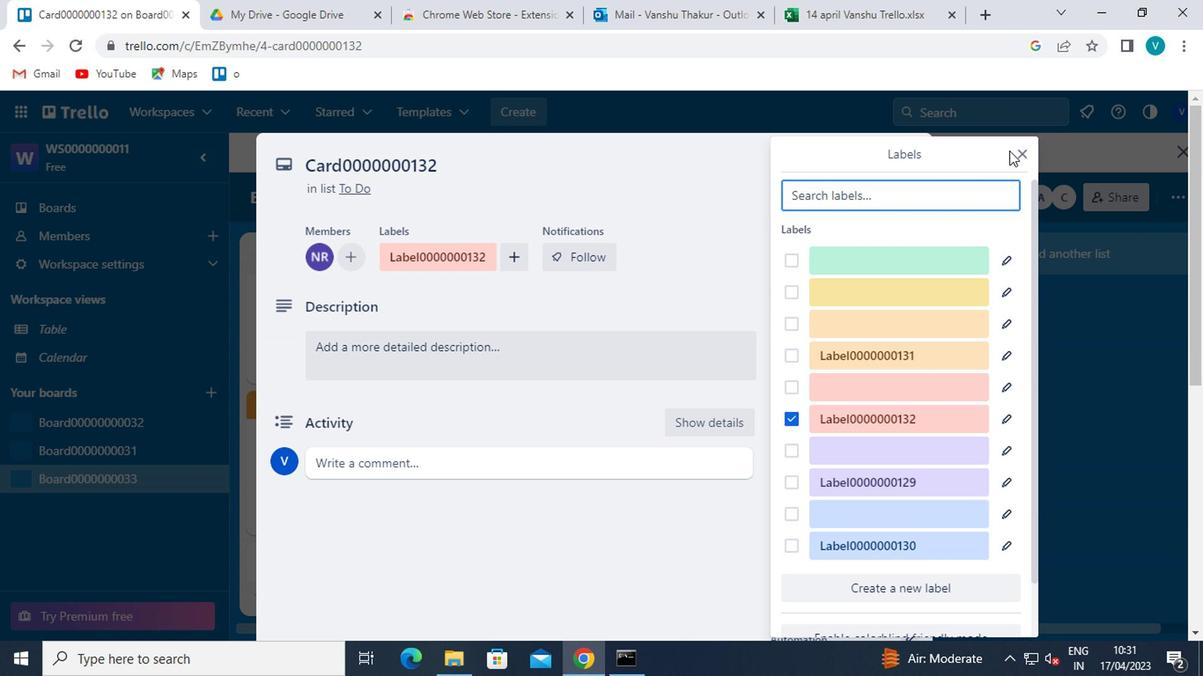 
Action: Mouse moved to (1013, 154)
Screenshot: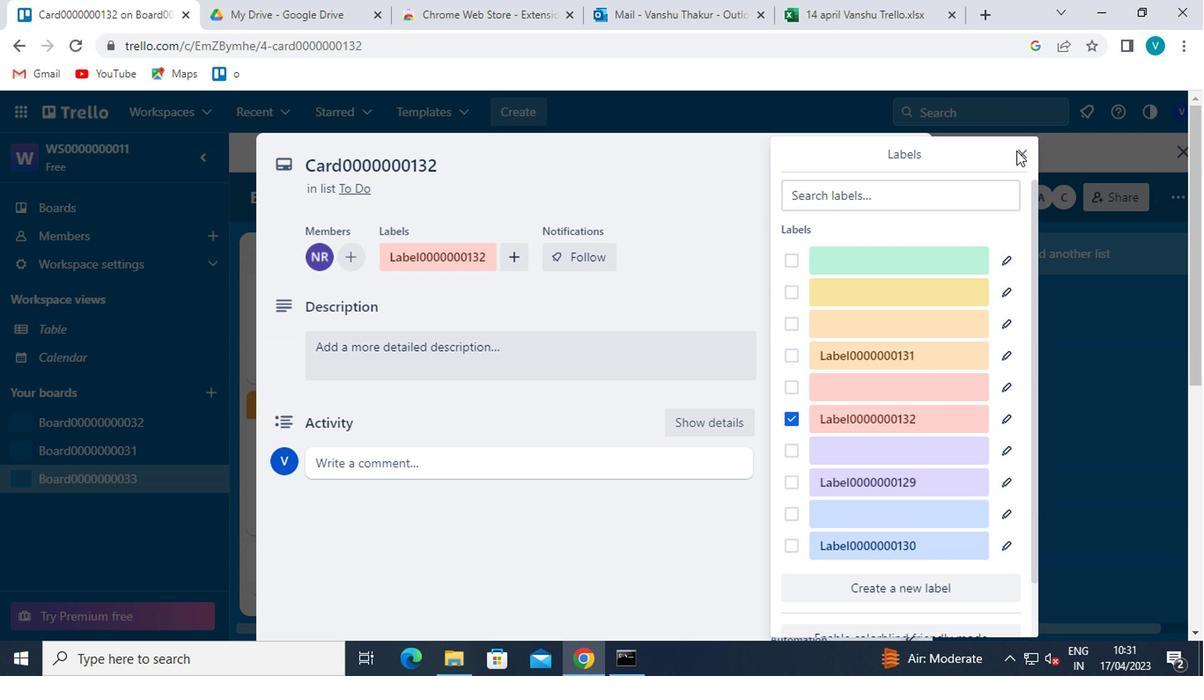 
Action: Mouse pressed left at (1013, 154)
Screenshot: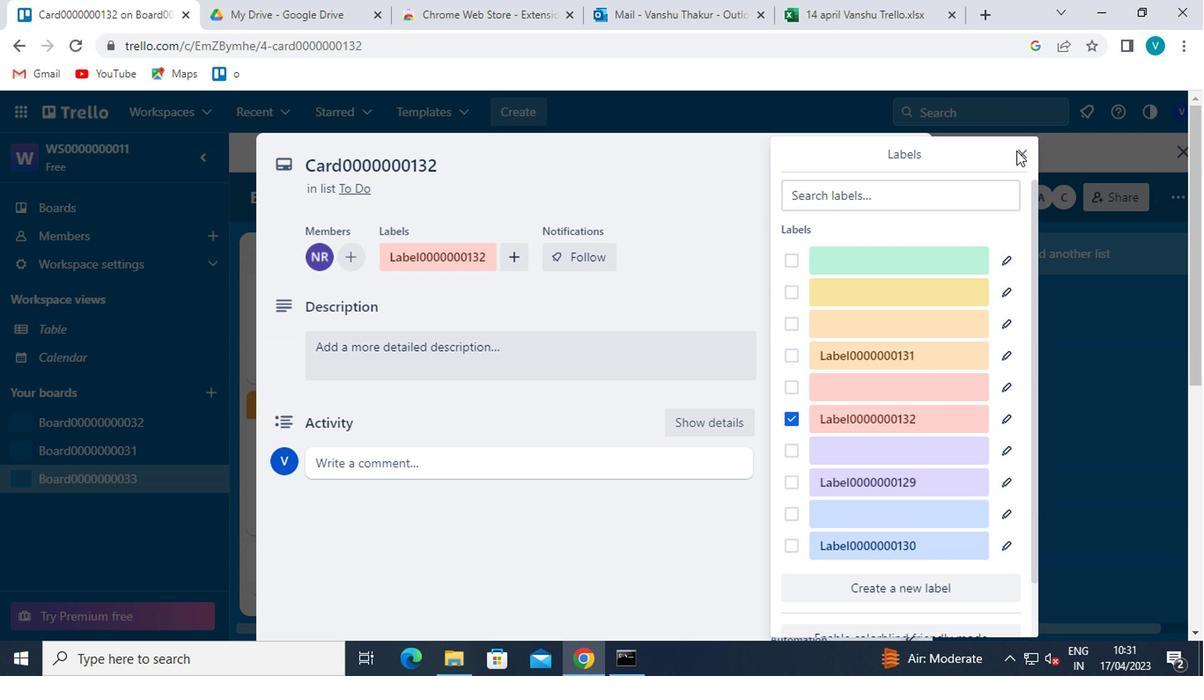 
Action: Mouse moved to (1019, 158)
Screenshot: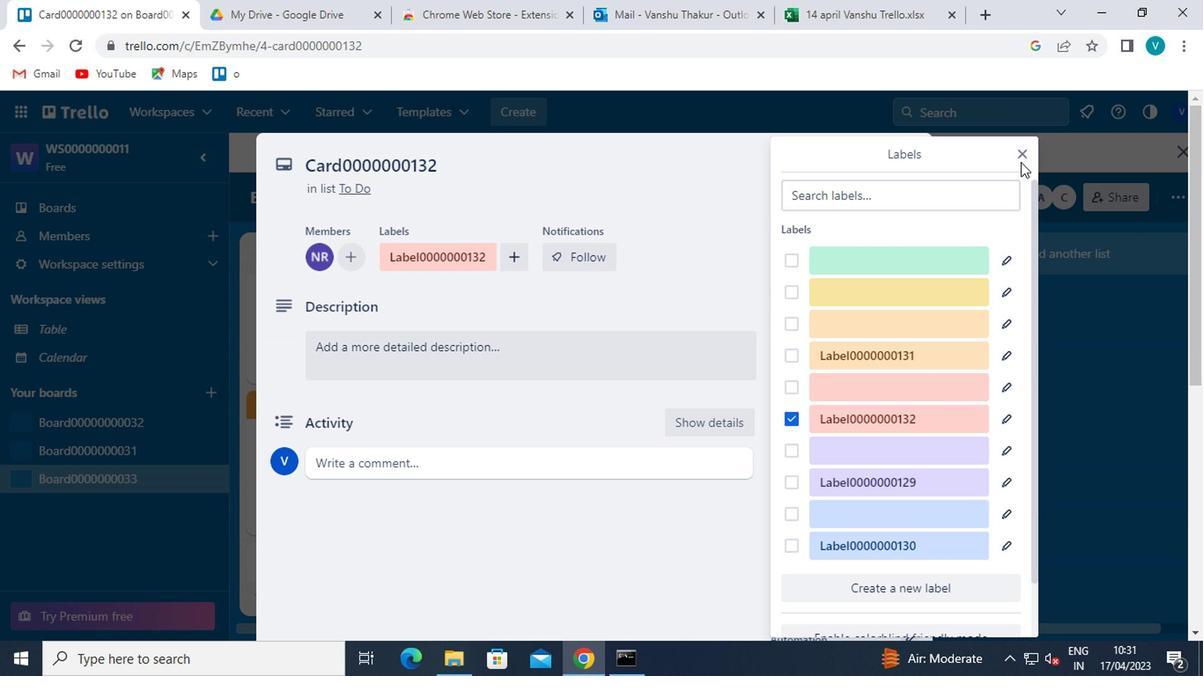 
Action: Mouse pressed left at (1019, 158)
Screenshot: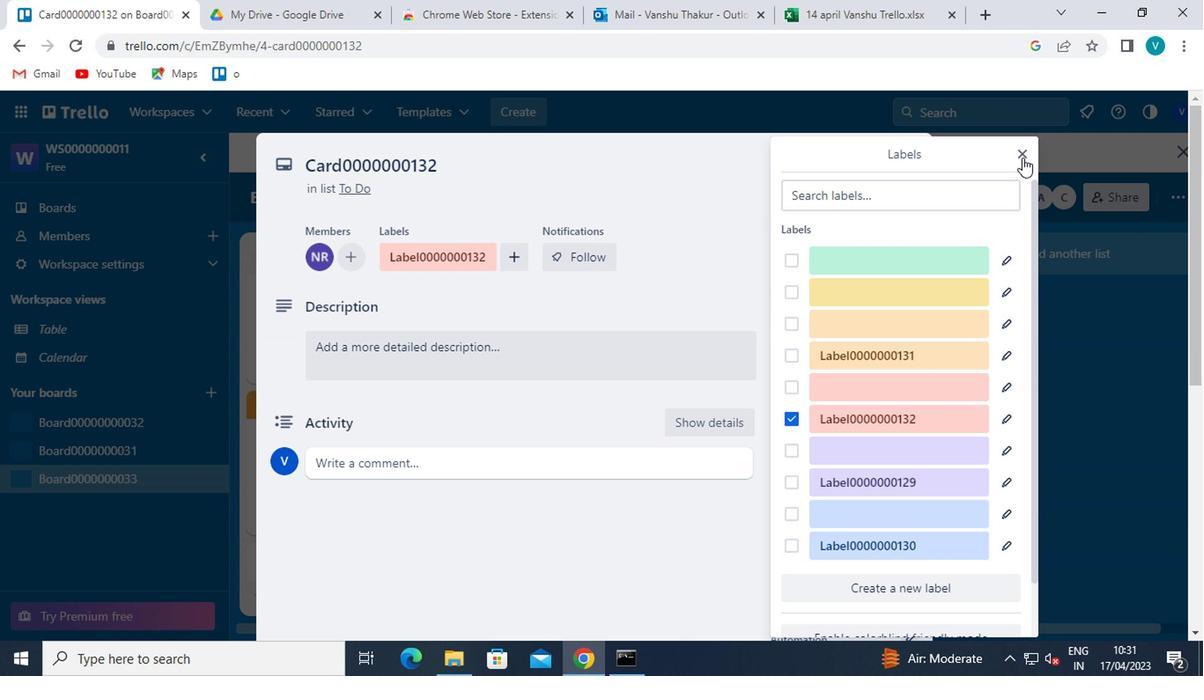 
Action: Mouse moved to (830, 379)
Screenshot: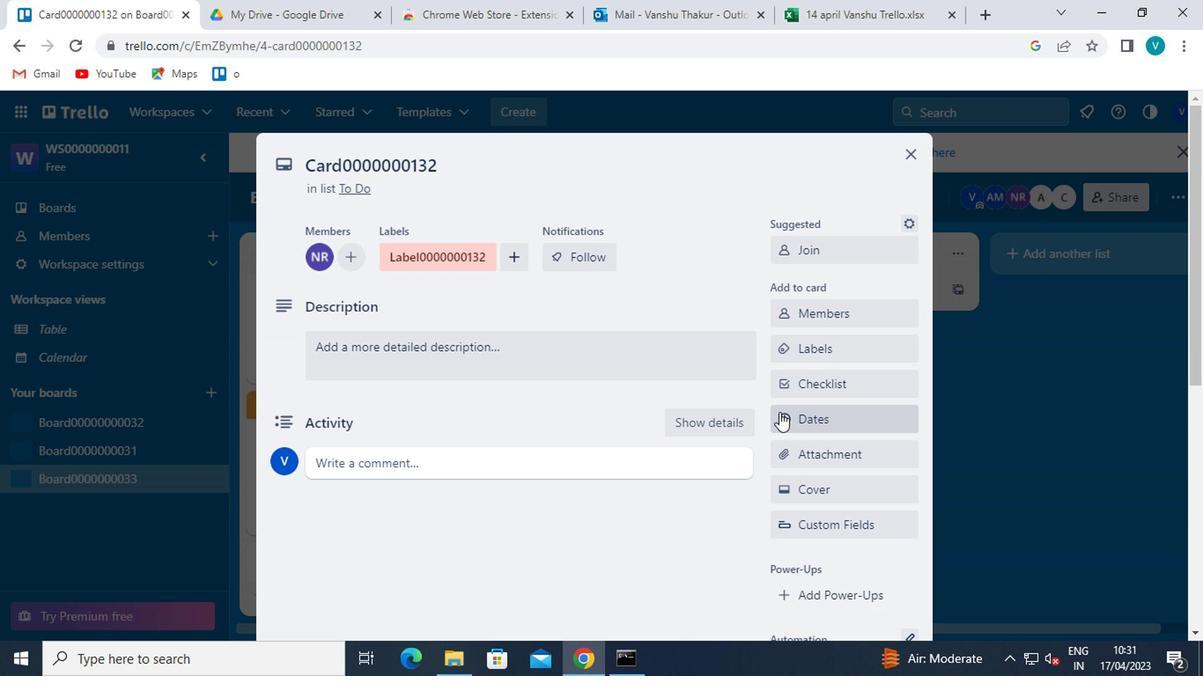 
Action: Mouse pressed left at (830, 379)
Screenshot: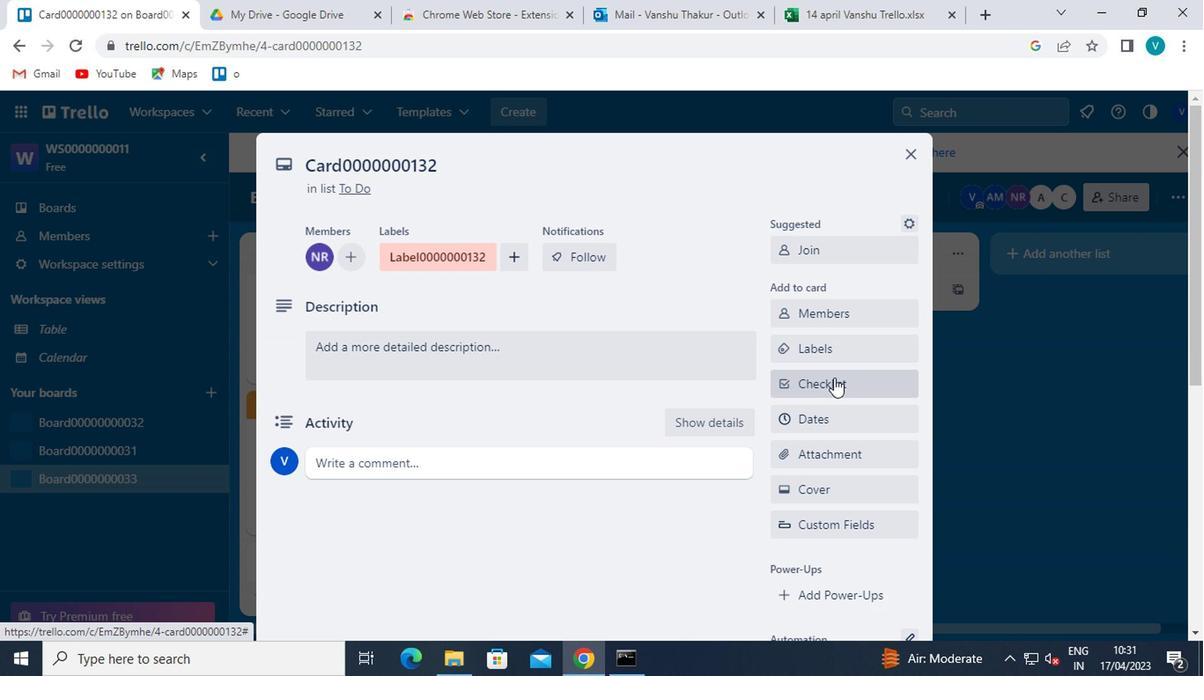 
Action: Mouse moved to (823, 433)
Screenshot: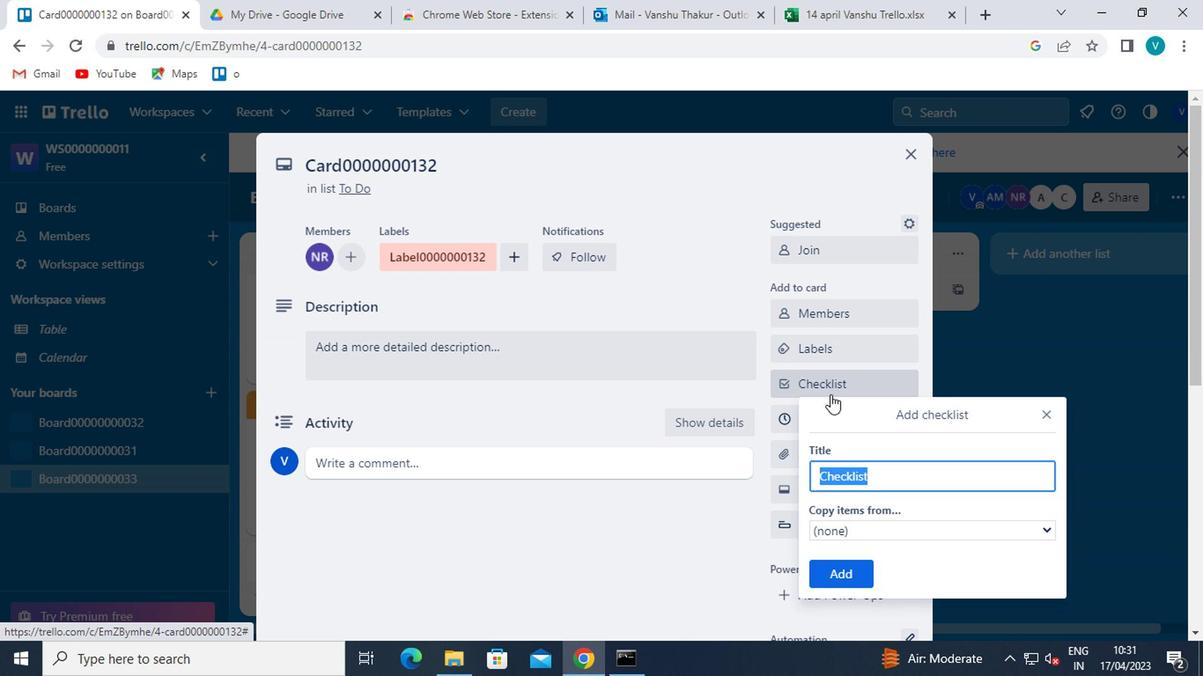 
Action: Key pressed <Key.shift>CL0000000132
Screenshot: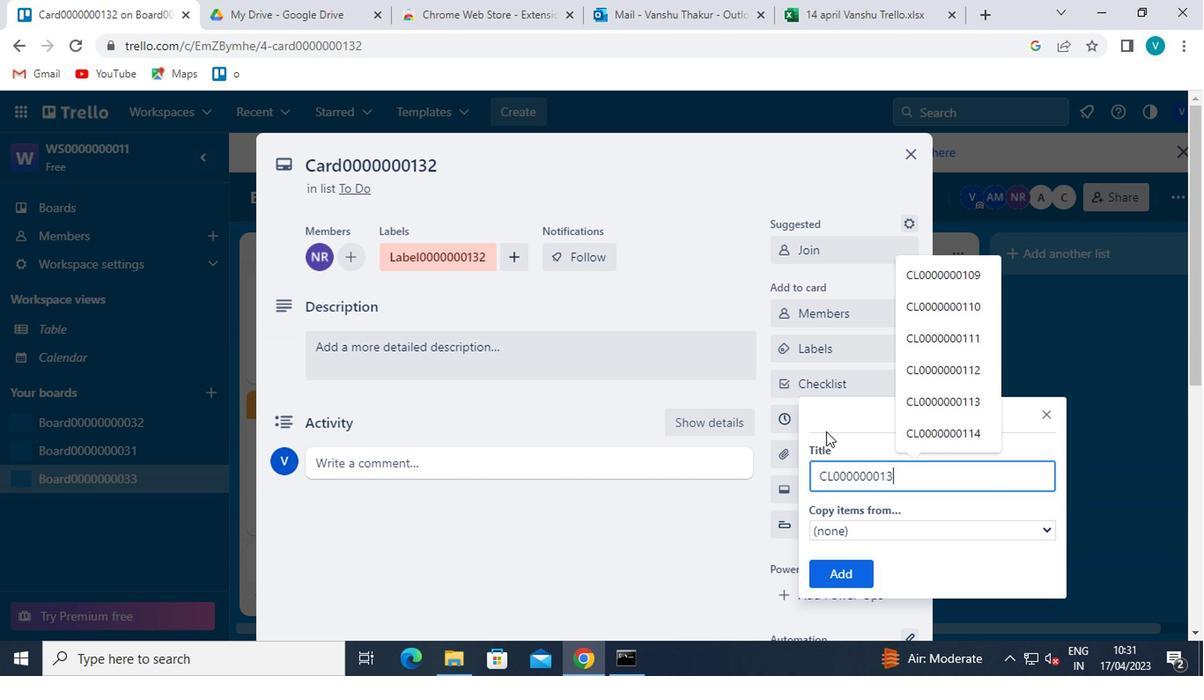
Action: Mouse moved to (844, 568)
Screenshot: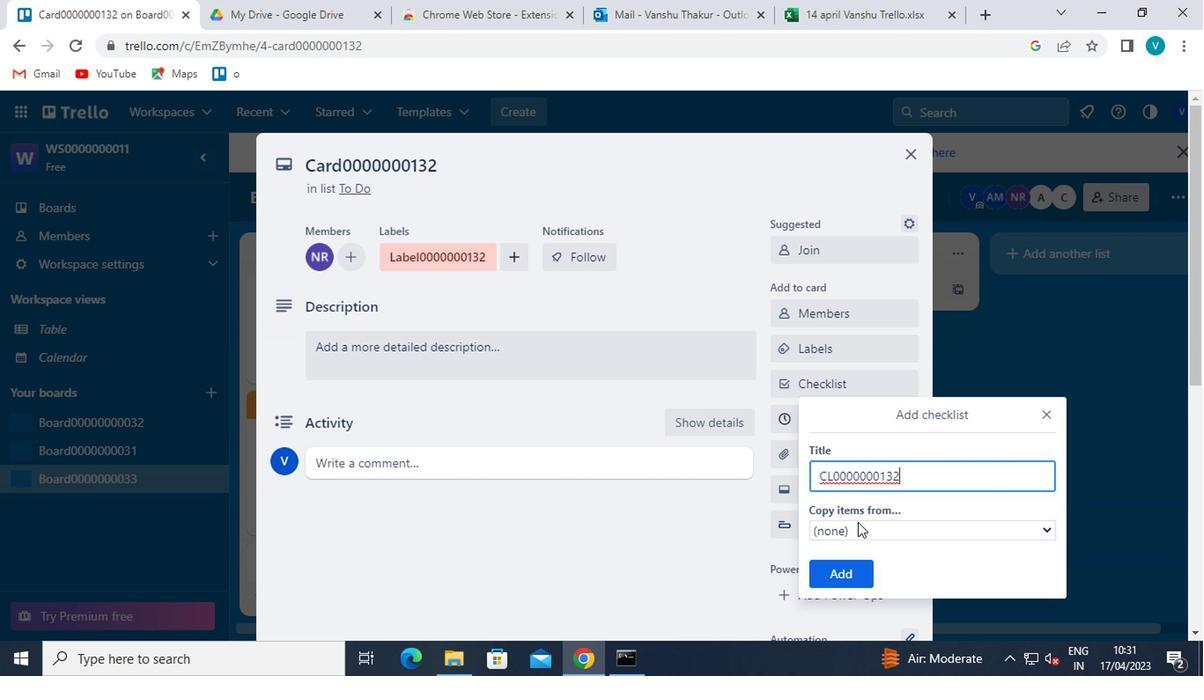 
Action: Mouse pressed left at (844, 568)
Screenshot: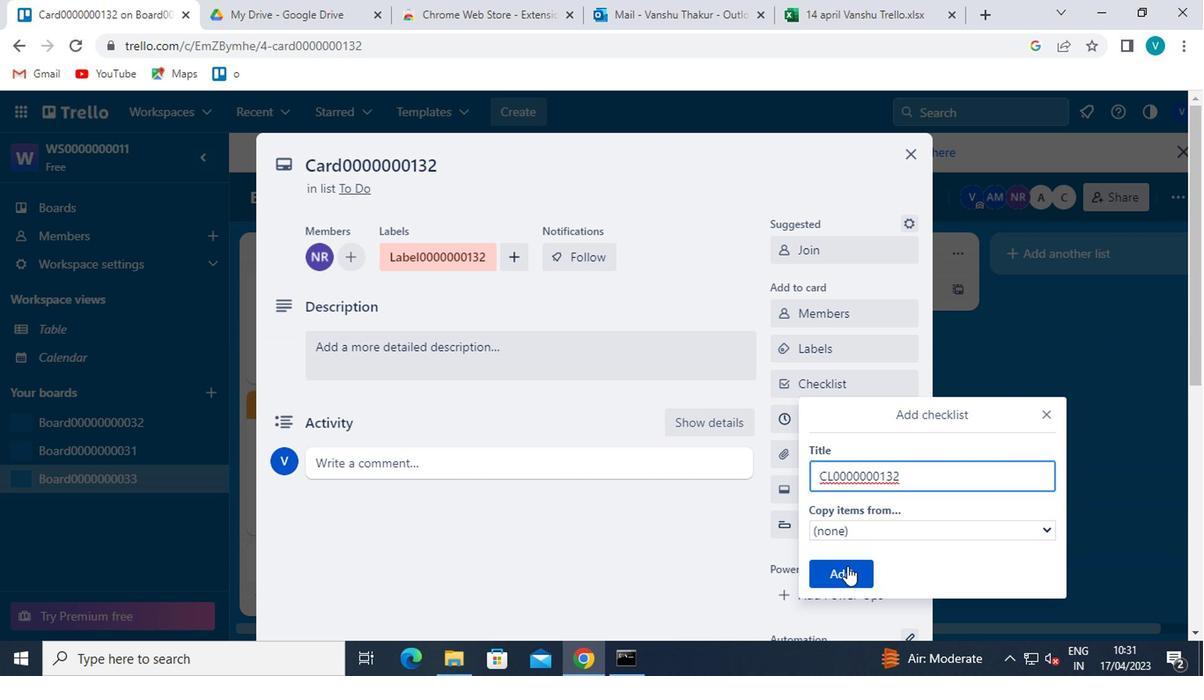 
Action: Mouse moved to (848, 430)
Screenshot: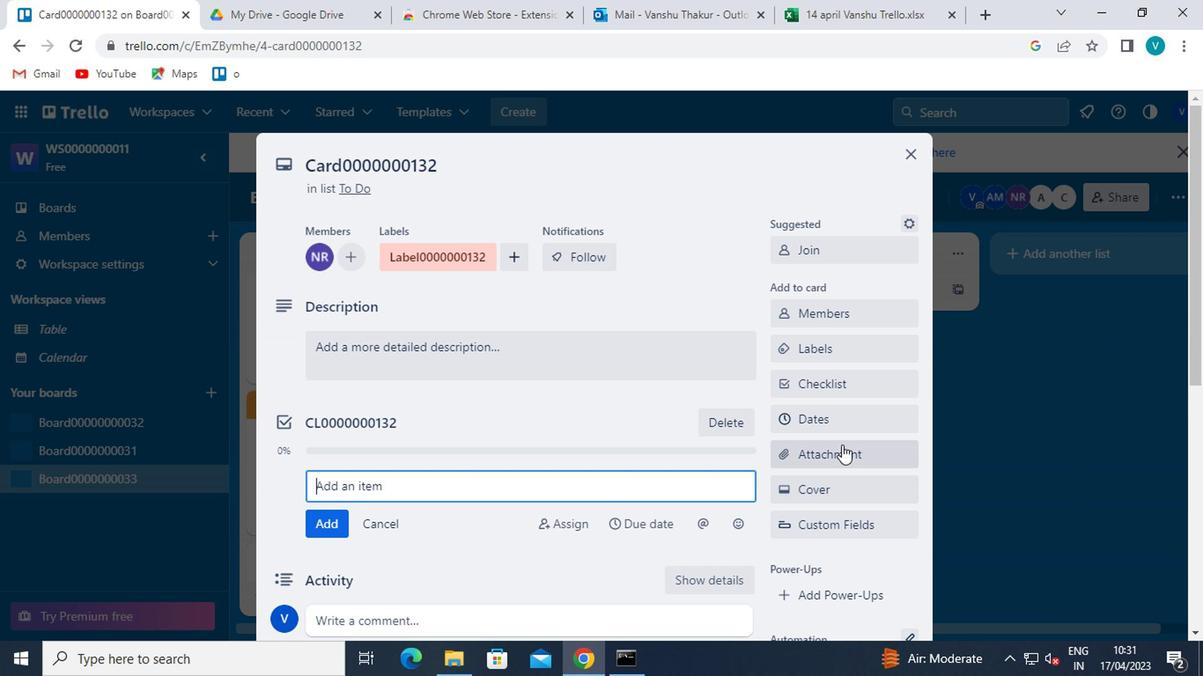 
Action: Mouse pressed left at (848, 430)
Screenshot: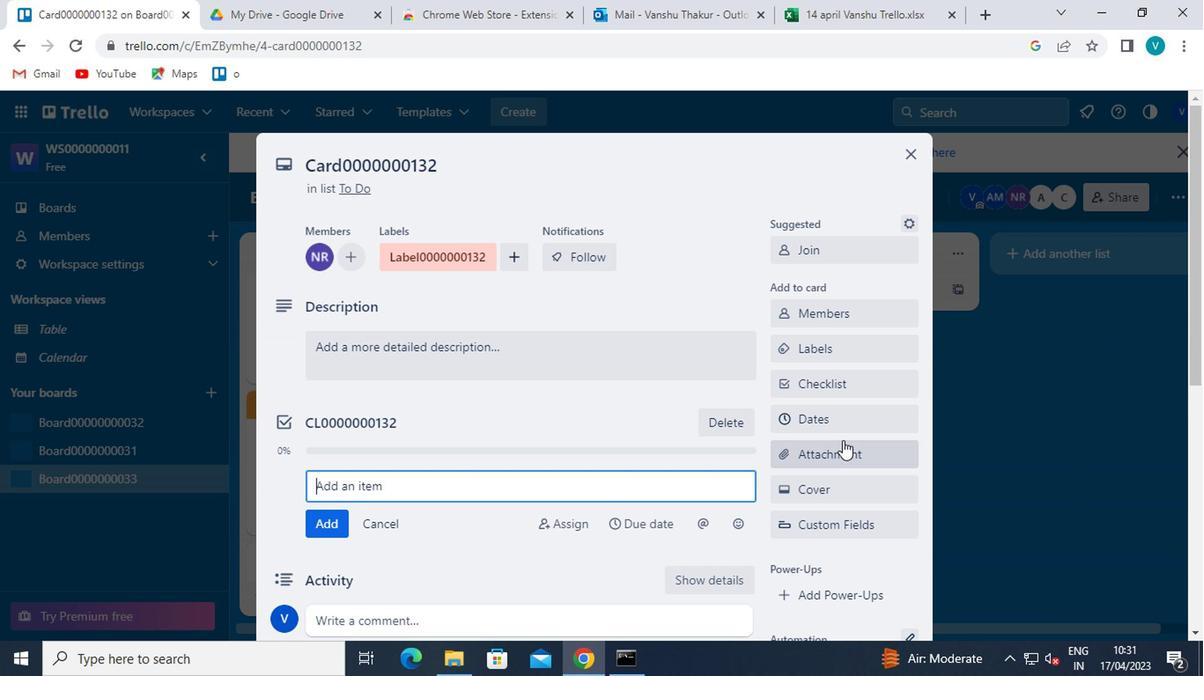 
Action: Mouse moved to (791, 479)
Screenshot: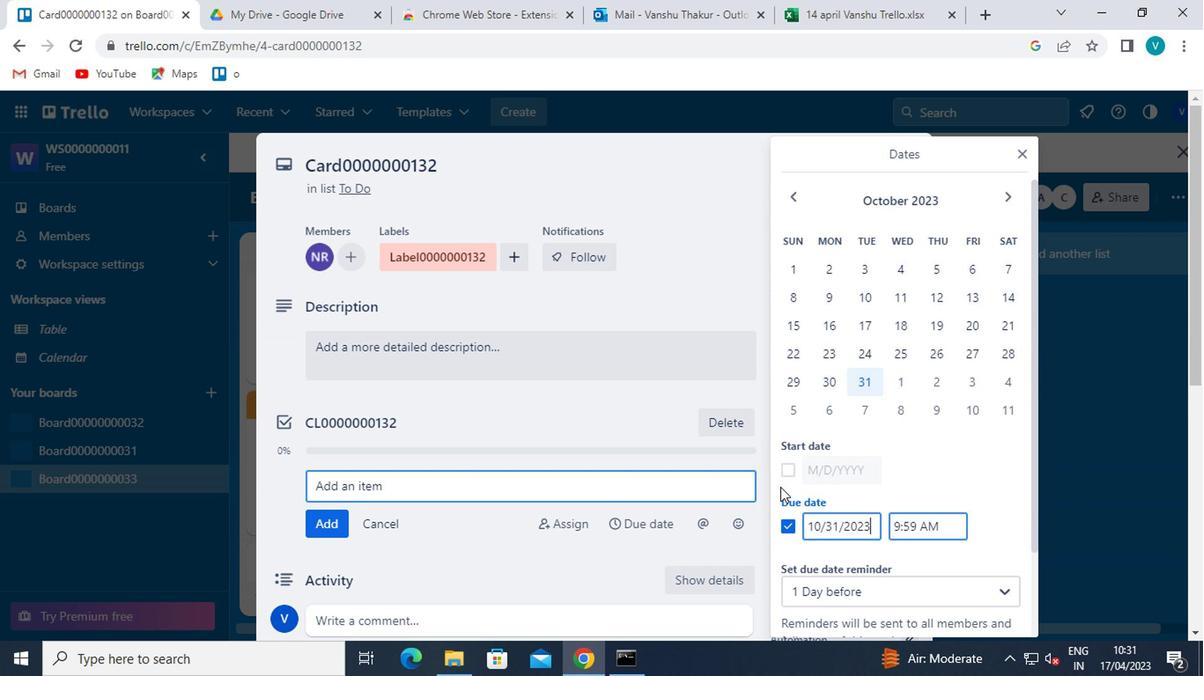 
Action: Mouse pressed left at (791, 479)
Screenshot: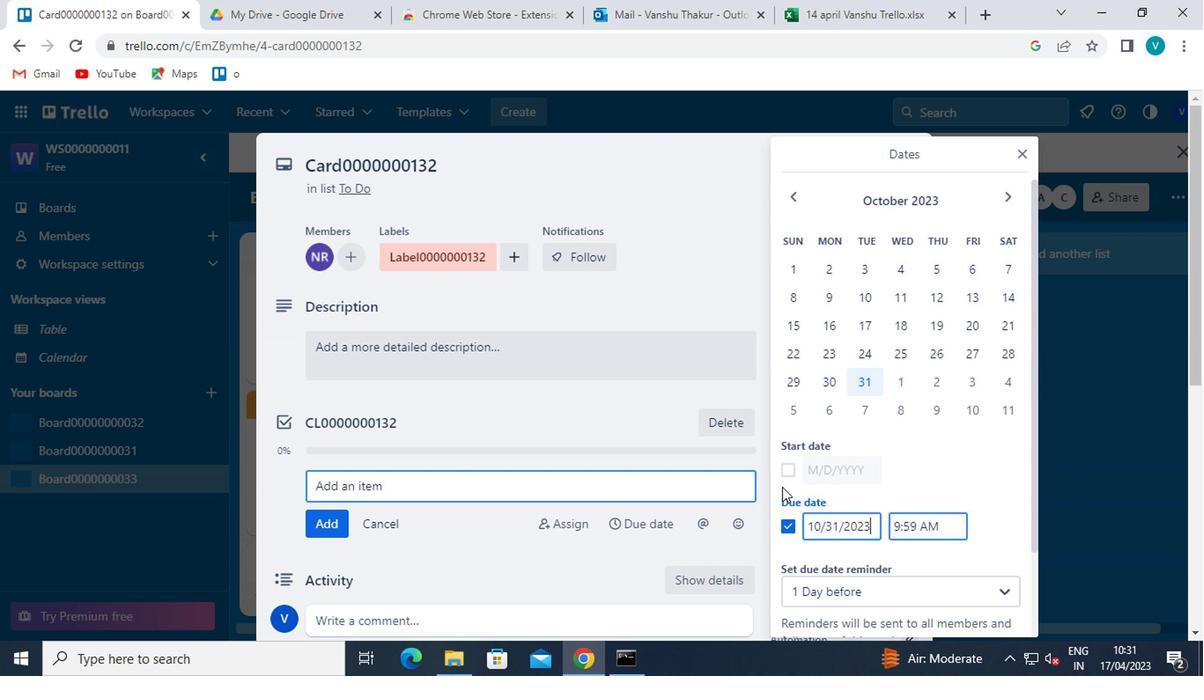 
Action: Mouse moved to (1005, 194)
Screenshot: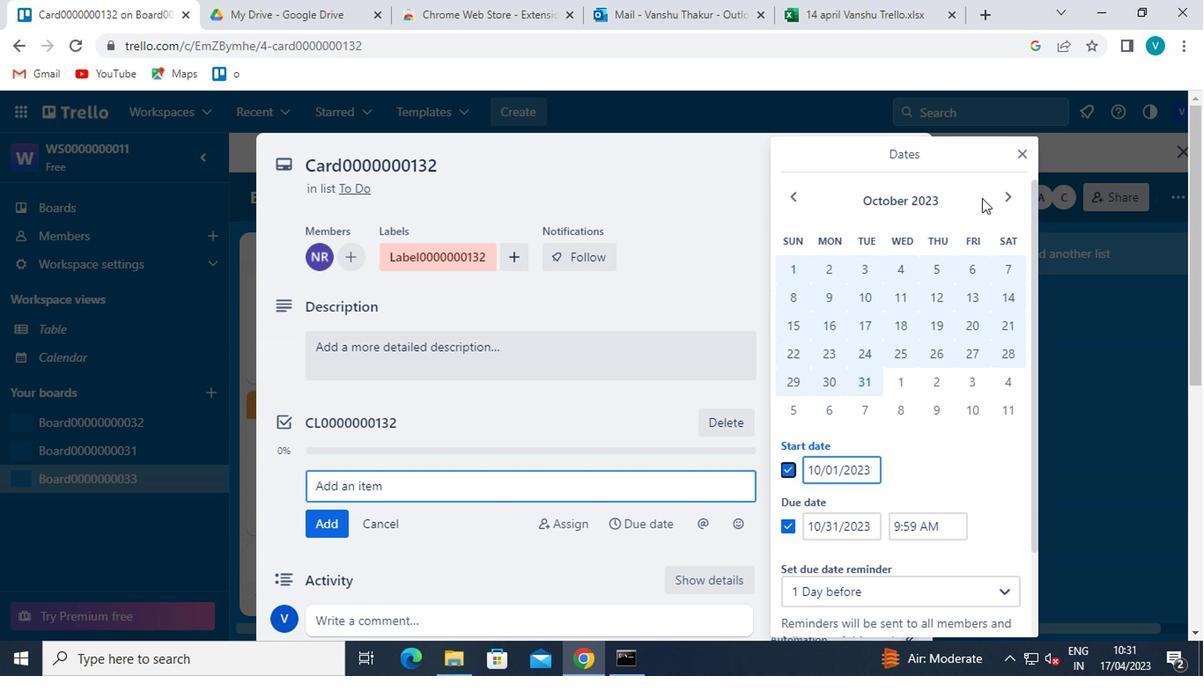 
Action: Mouse pressed left at (1005, 194)
Screenshot: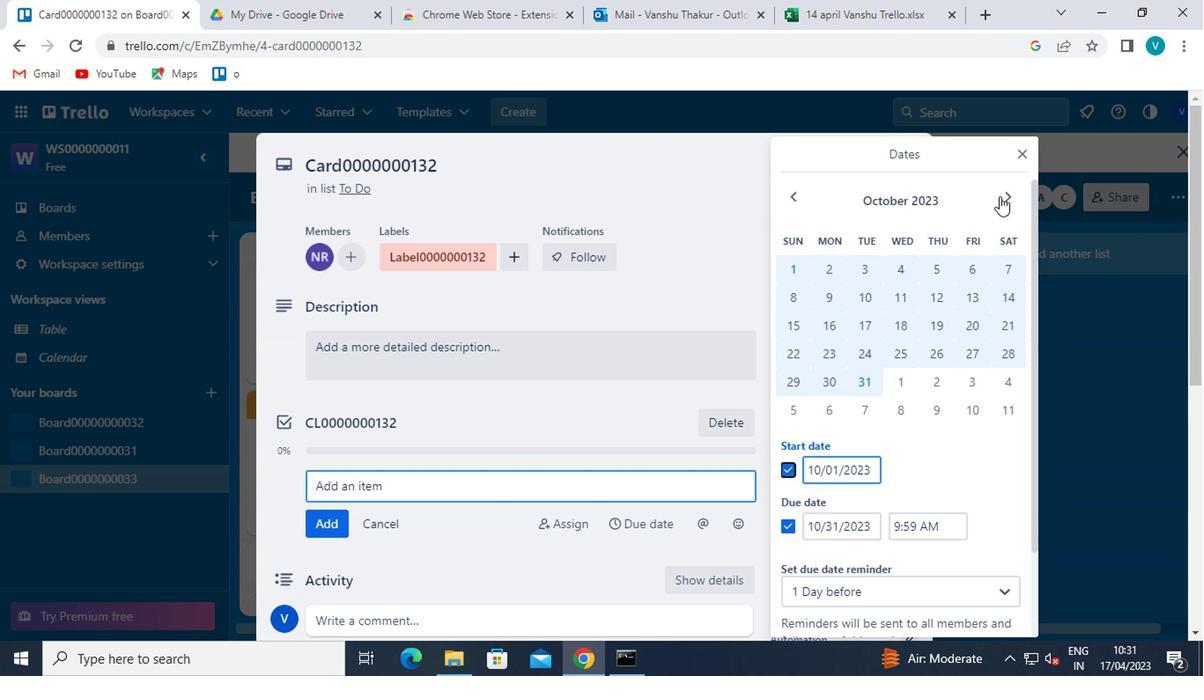 
Action: Mouse moved to (897, 263)
Screenshot: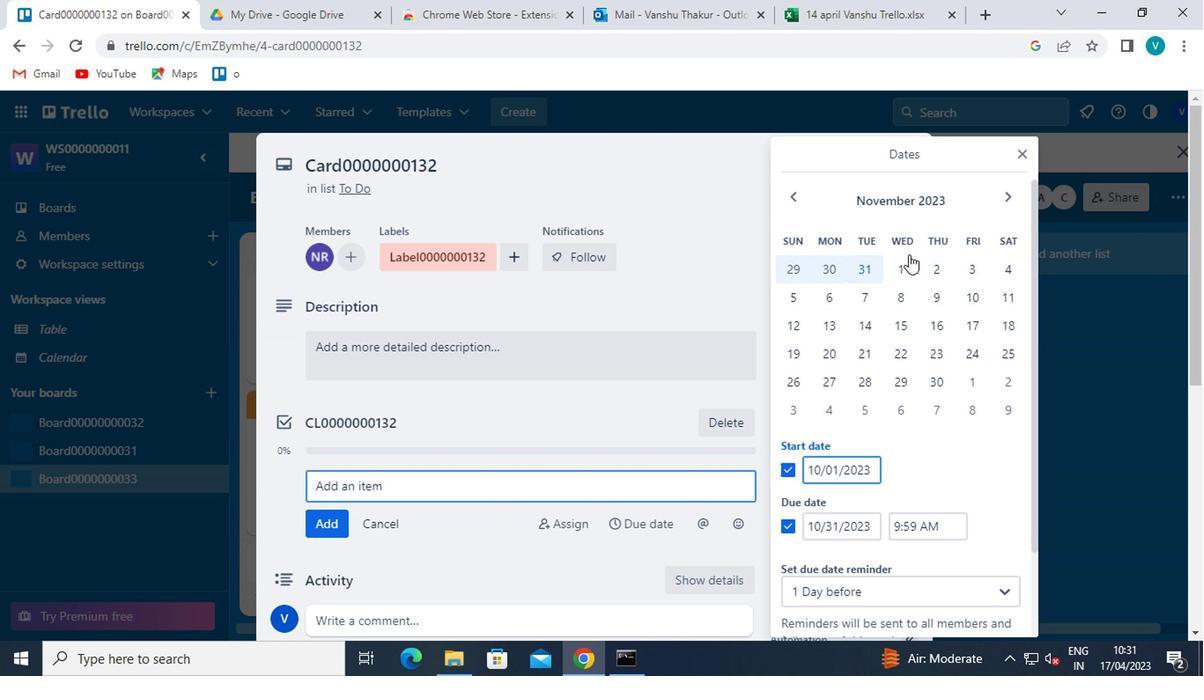
Action: Mouse pressed left at (897, 263)
Screenshot: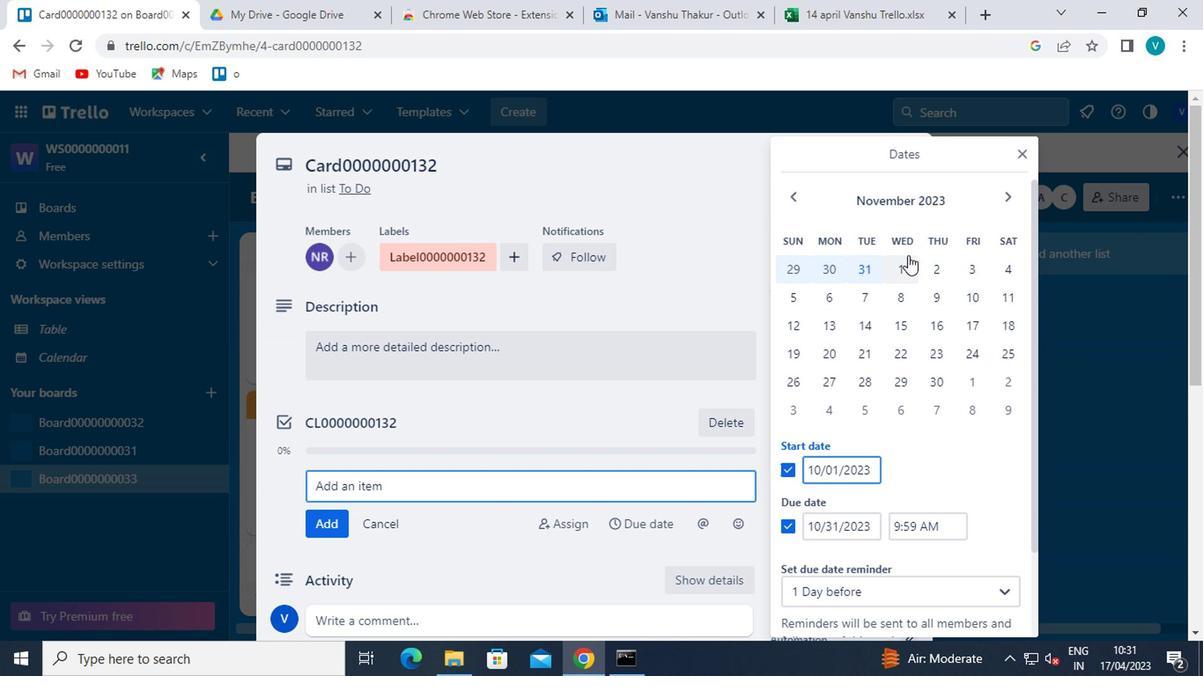 
Action: Mouse moved to (938, 374)
Screenshot: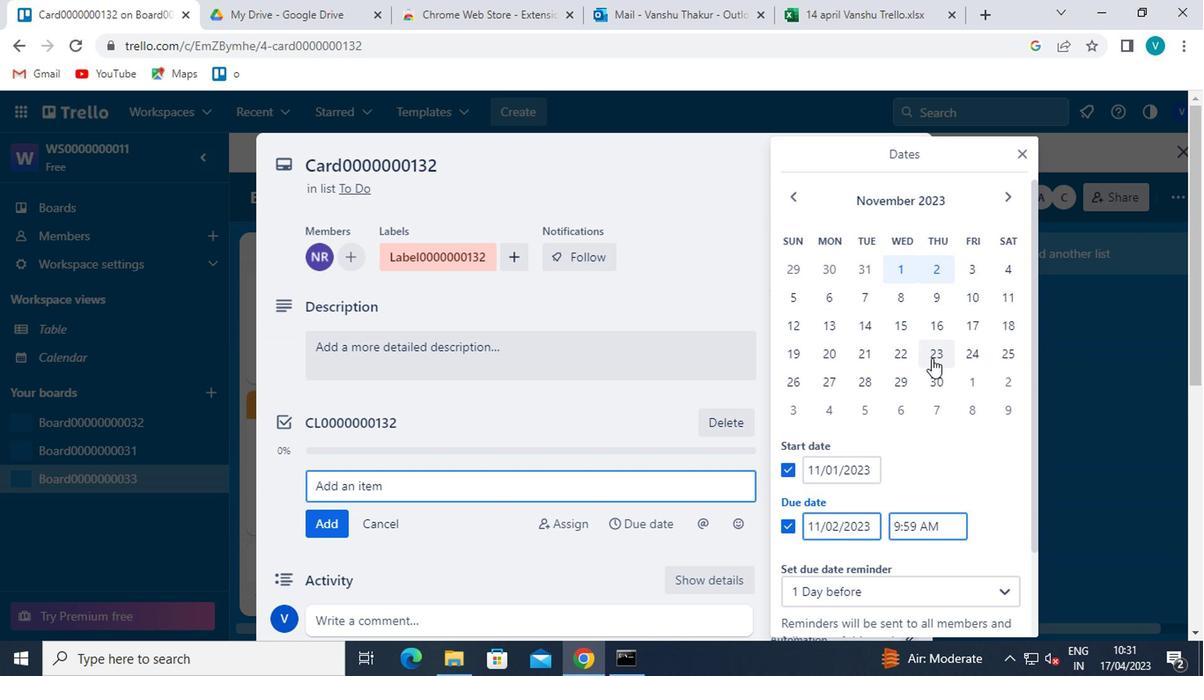 
Action: Mouse pressed left at (938, 374)
Screenshot: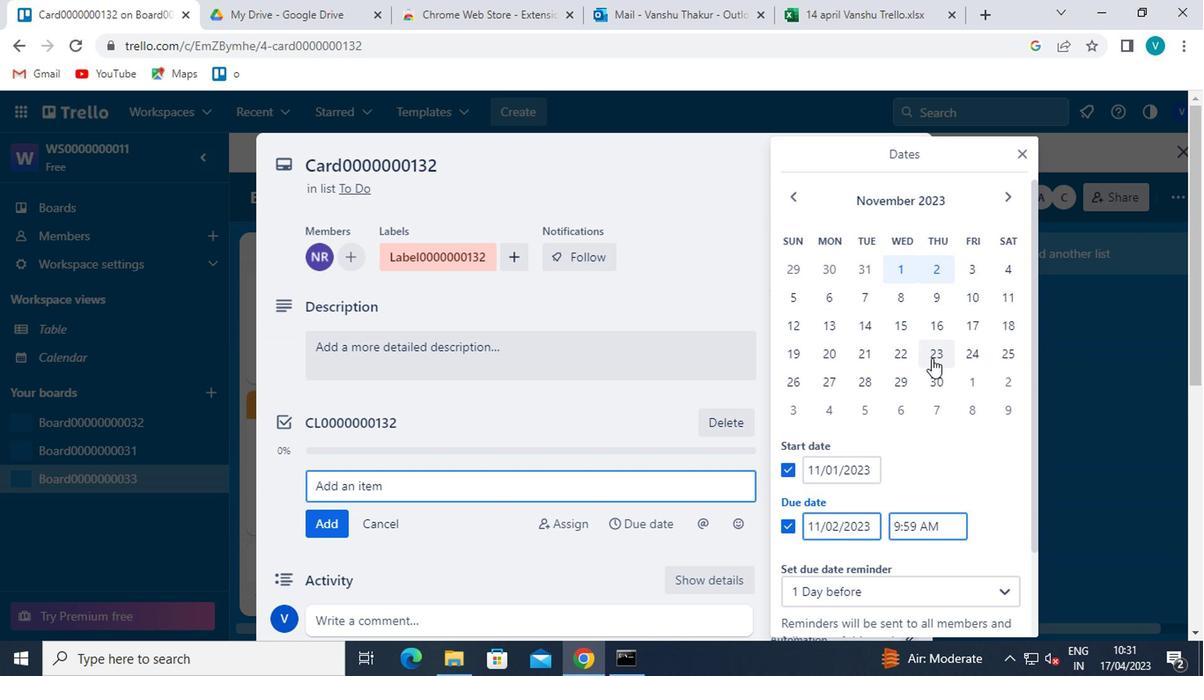 
Action: Mouse moved to (897, 424)
Screenshot: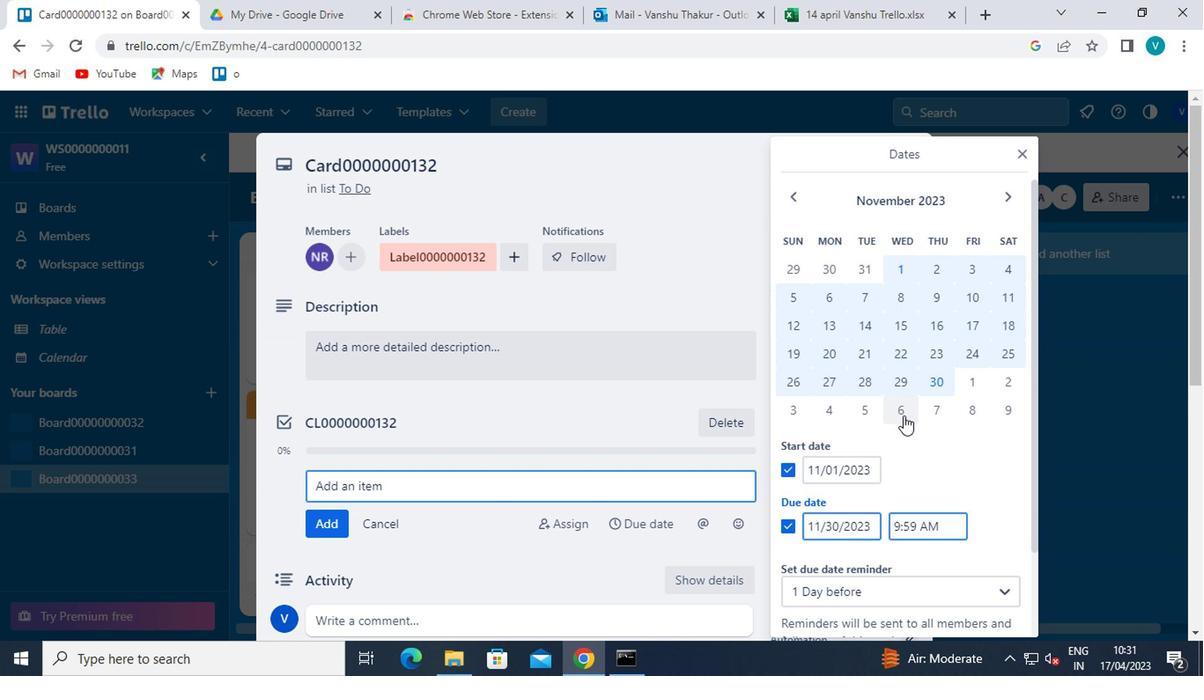 
Action: Mouse scrolled (897, 423) with delta (0, 0)
Screenshot: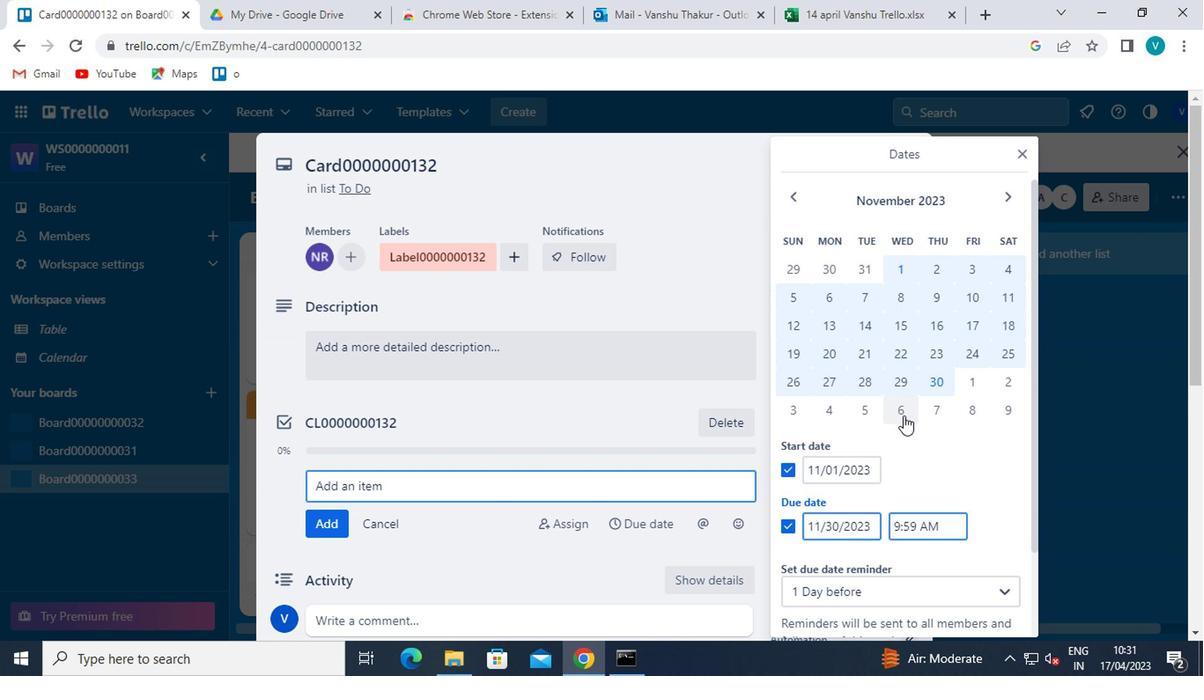 
Action: Mouse scrolled (897, 423) with delta (0, 0)
Screenshot: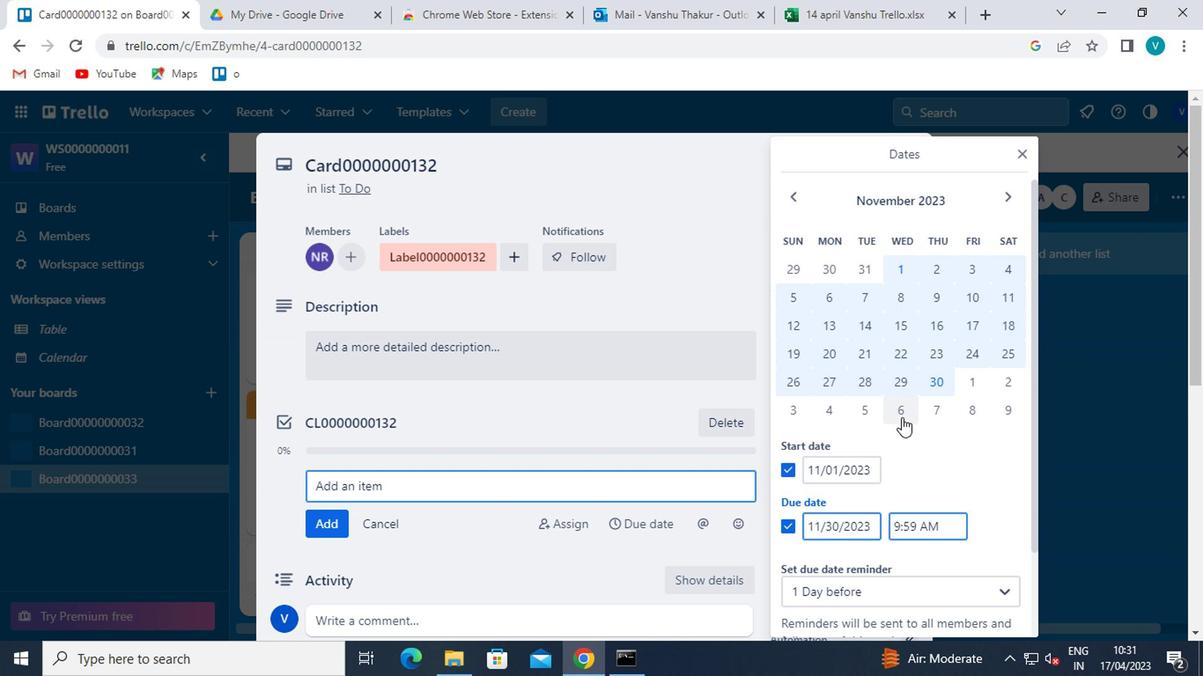 
Action: Mouse moved to (819, 566)
Screenshot: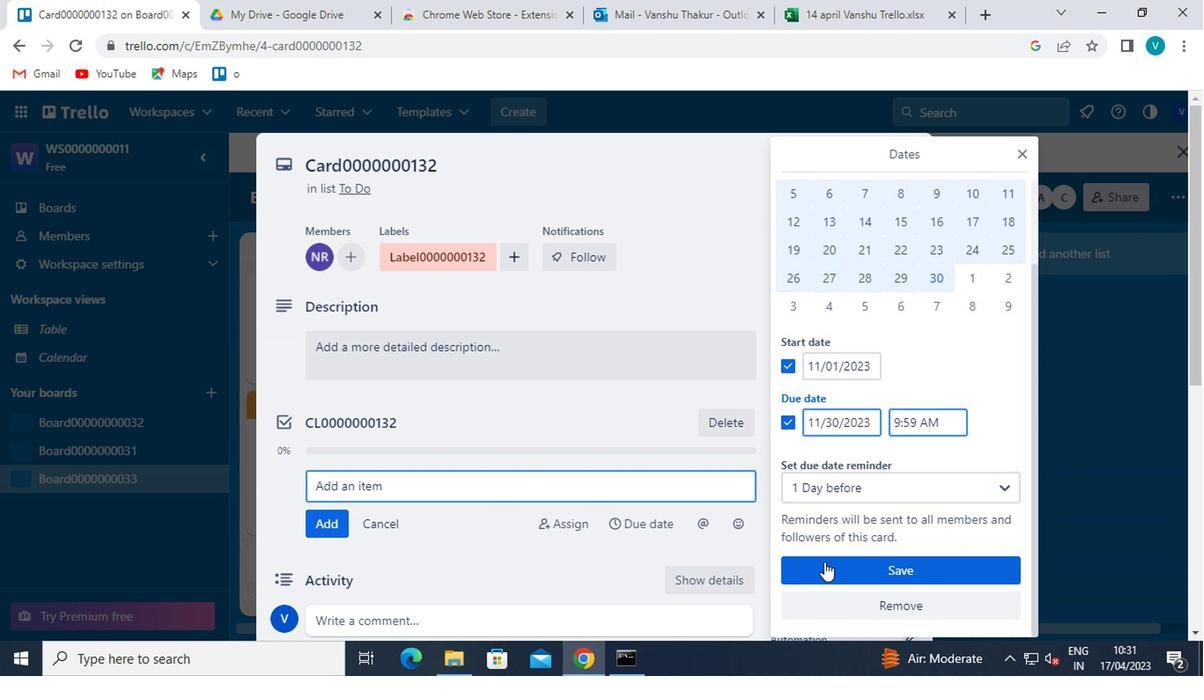 
Action: Mouse pressed left at (819, 566)
Screenshot: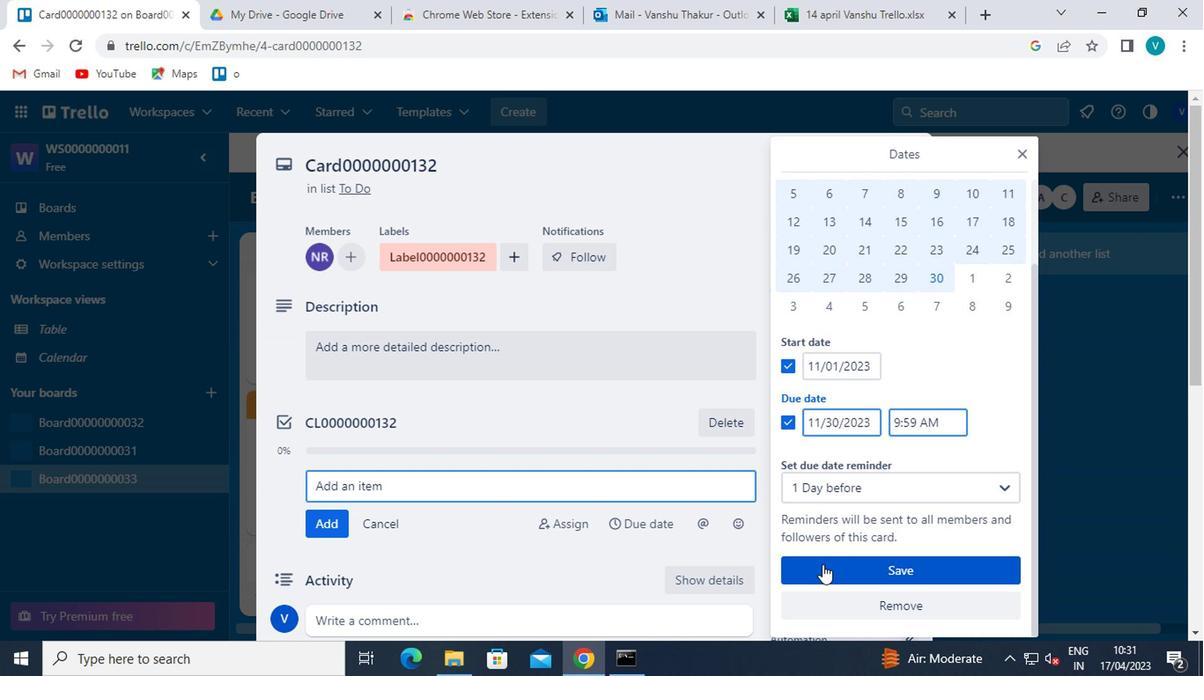 
Action: Mouse moved to (821, 563)
Screenshot: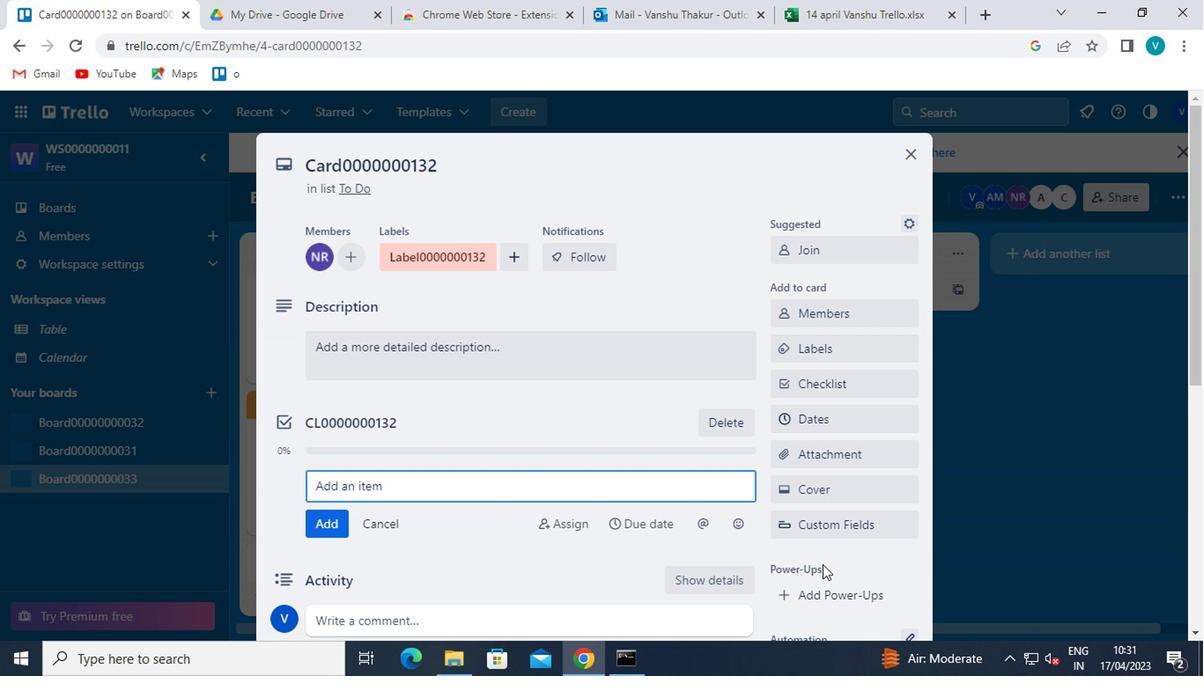 
